 Task: Add an event with the title Product Development Brainstorming and Feature Ideation, date '2023/10/12', time 7:00 AM to 9:00 AMand add a description: The event coordinator is responsible for planning, organizing, and executing the networking event. They oversee all aspects of the event, including venue selection, logistics, scheduling, vendor management, and participant registration. The event coordinator ensures a seamless and successful networking event that meets the objectives and expectations of the attendees., put the event into Red category . Add location for the event as: 789 Rua Augusta, Lisbon, Portugal, logged in from the account softage.5@softage.netand send the event invitation to softage.10@softage.net and softage.3@softage.net. Set a reminder for the event 30 minutes before
Action: Mouse pressed left at (88, 132)
Screenshot: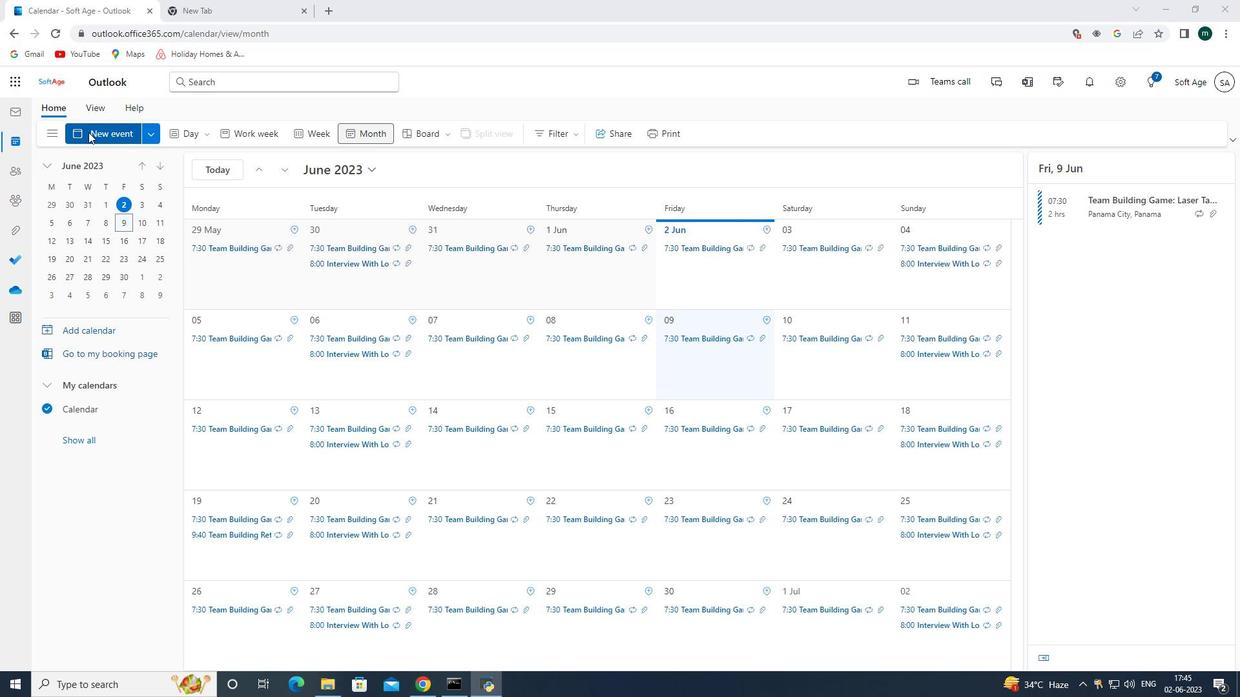 
Action: Mouse moved to (317, 218)
Screenshot: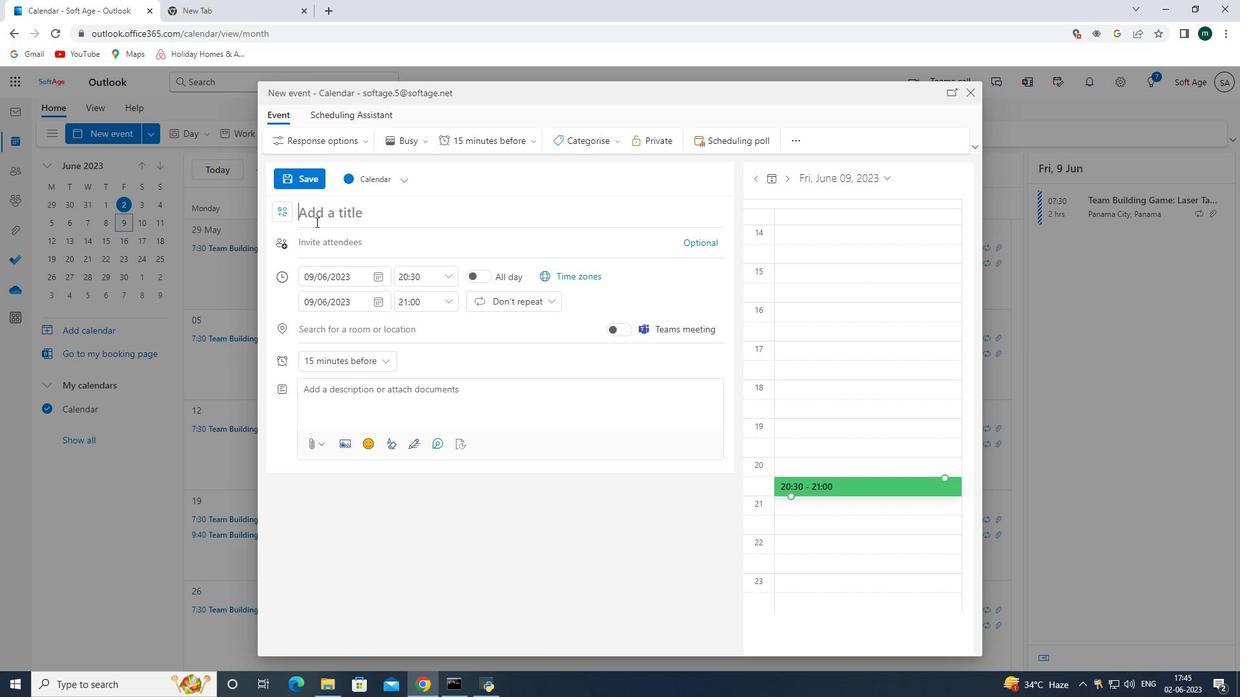 
Action: Key pressed <Key.shift>Product<Key.space><Key.shift>Development<Key.space><Key.shift><Key.shift><Key.shift><Key.shift><Key.shift><Key.shift><Key.shift>Brainstorming<Key.space>and<Key.space><Key.shift><Key.shift><Key.shift><Key.shift><Key.shift><Key.shift><Key.shift><Key.shift><Key.shift>F
Screenshot: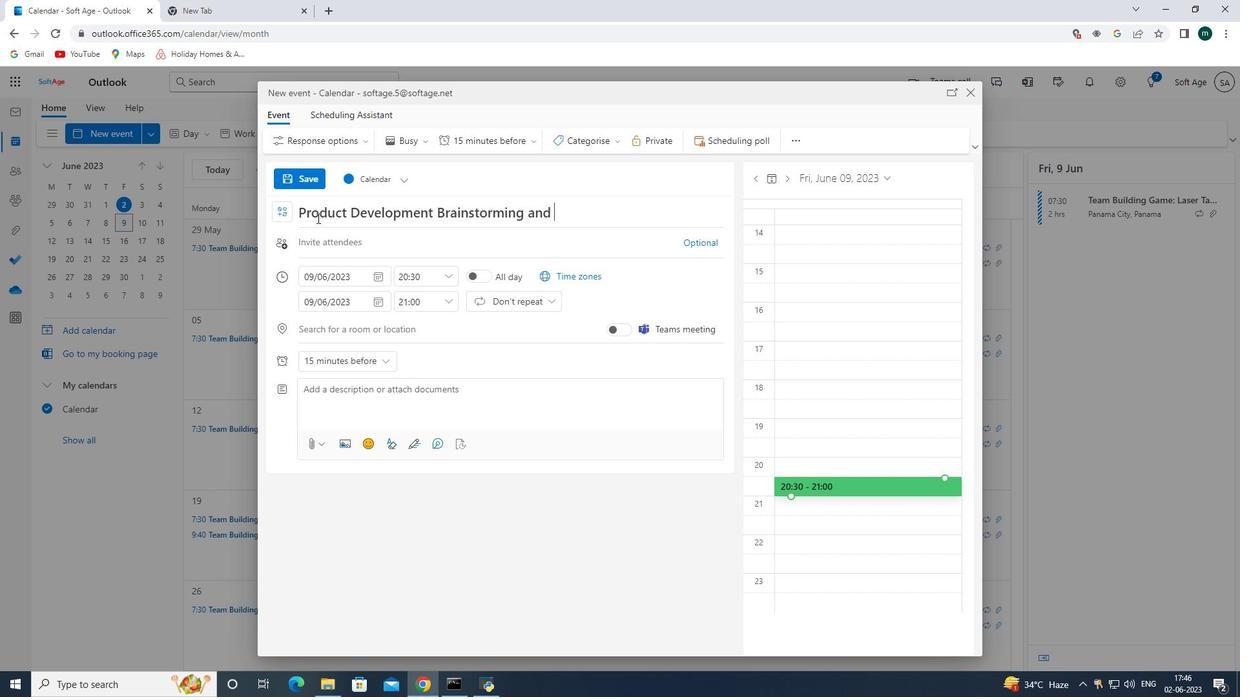 
Action: Mouse moved to (317, 217)
Screenshot: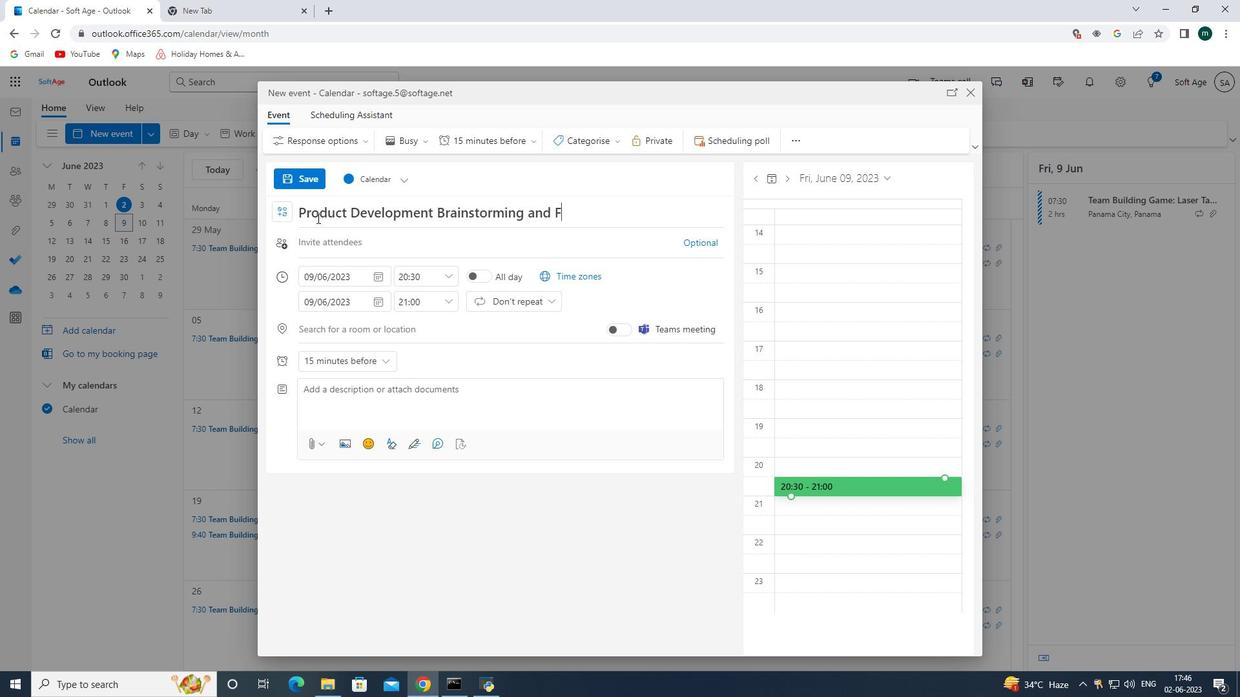 
Action: Key pressed eature<Key.space><Key.shift>Ideation
Screenshot: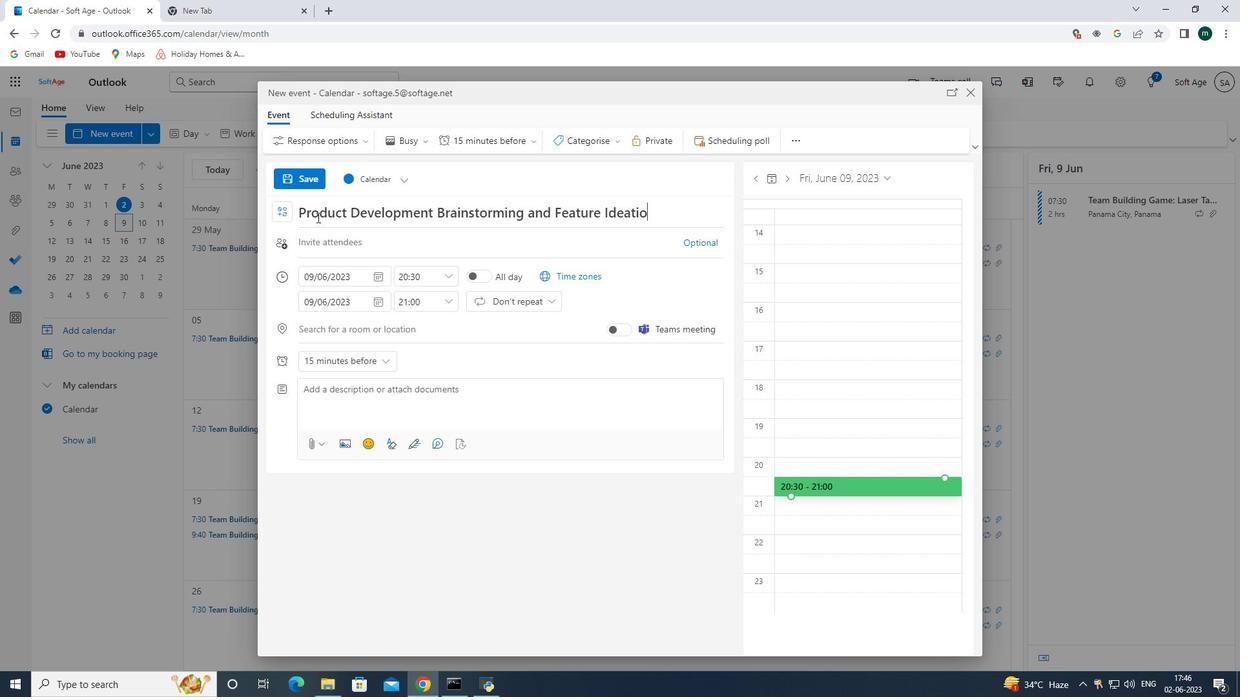 
Action: Mouse moved to (372, 281)
Screenshot: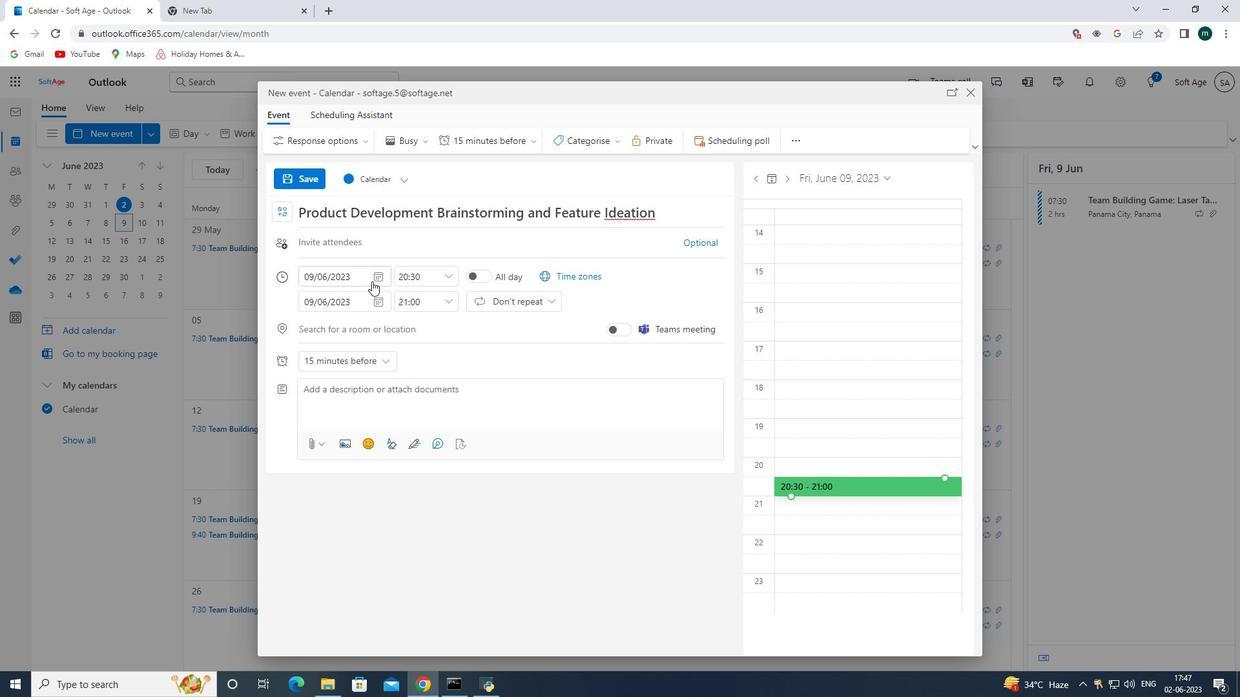 
Action: Mouse pressed left at (372, 281)
Screenshot: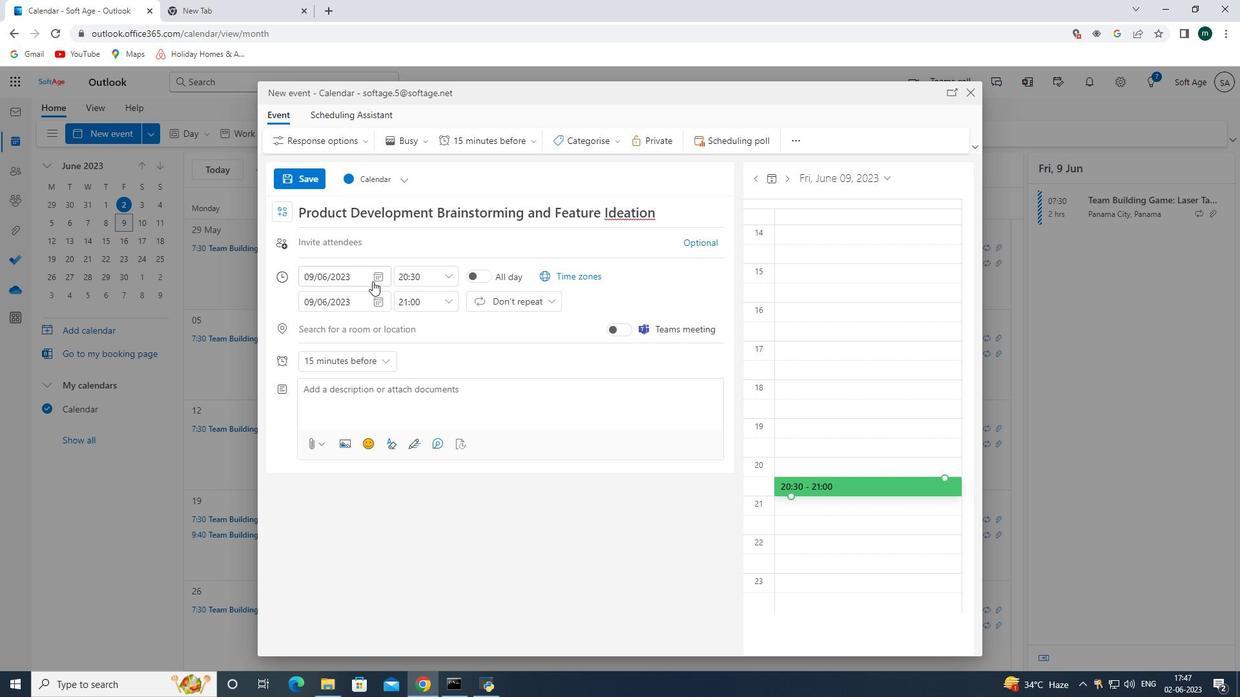 
Action: Mouse moved to (427, 307)
Screenshot: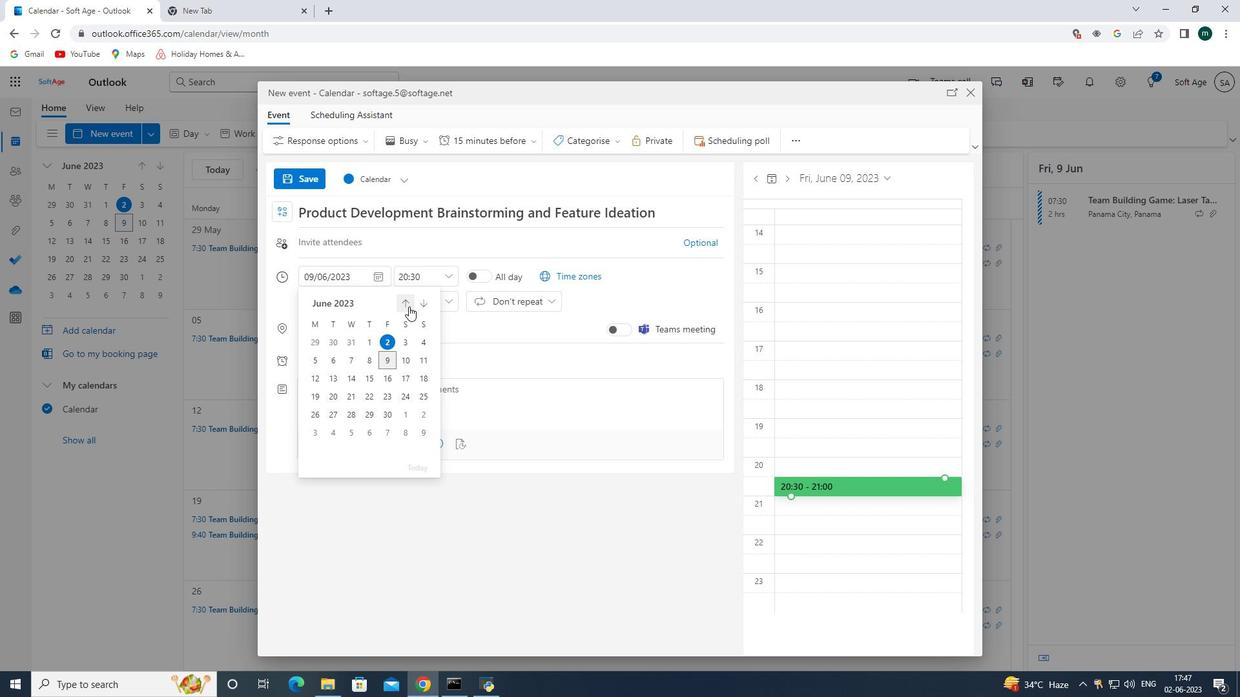 
Action: Mouse pressed left at (427, 307)
Screenshot: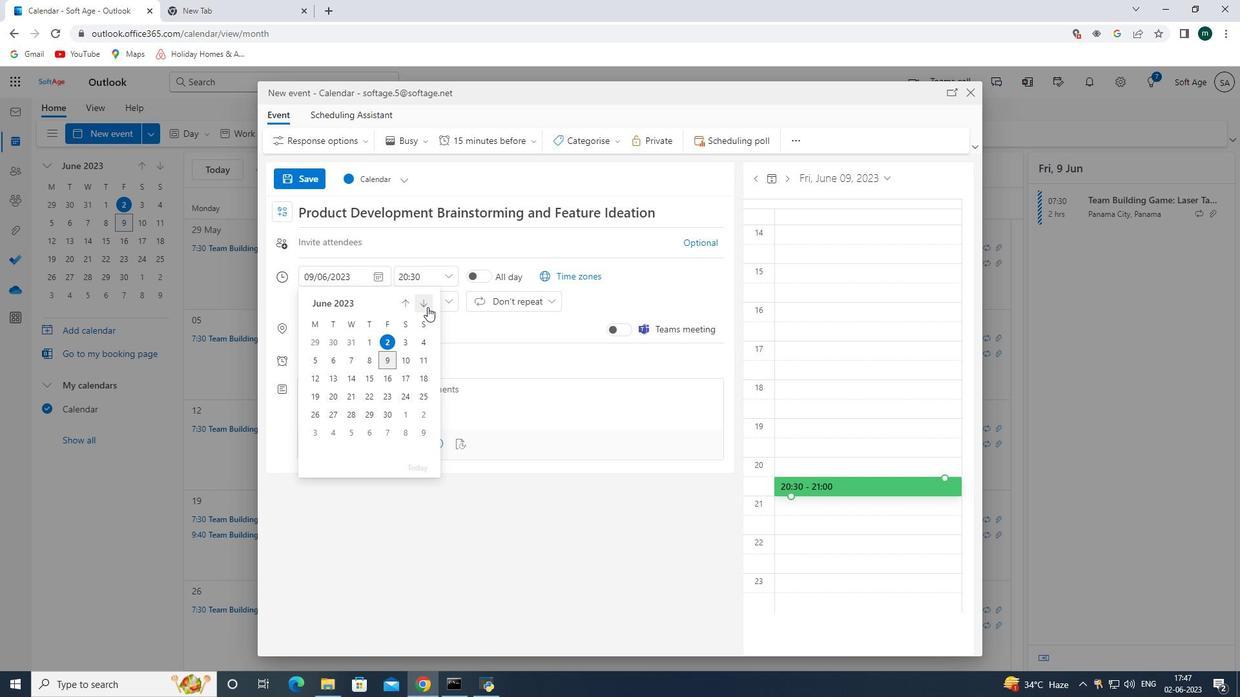 
Action: Mouse pressed left at (427, 307)
Screenshot: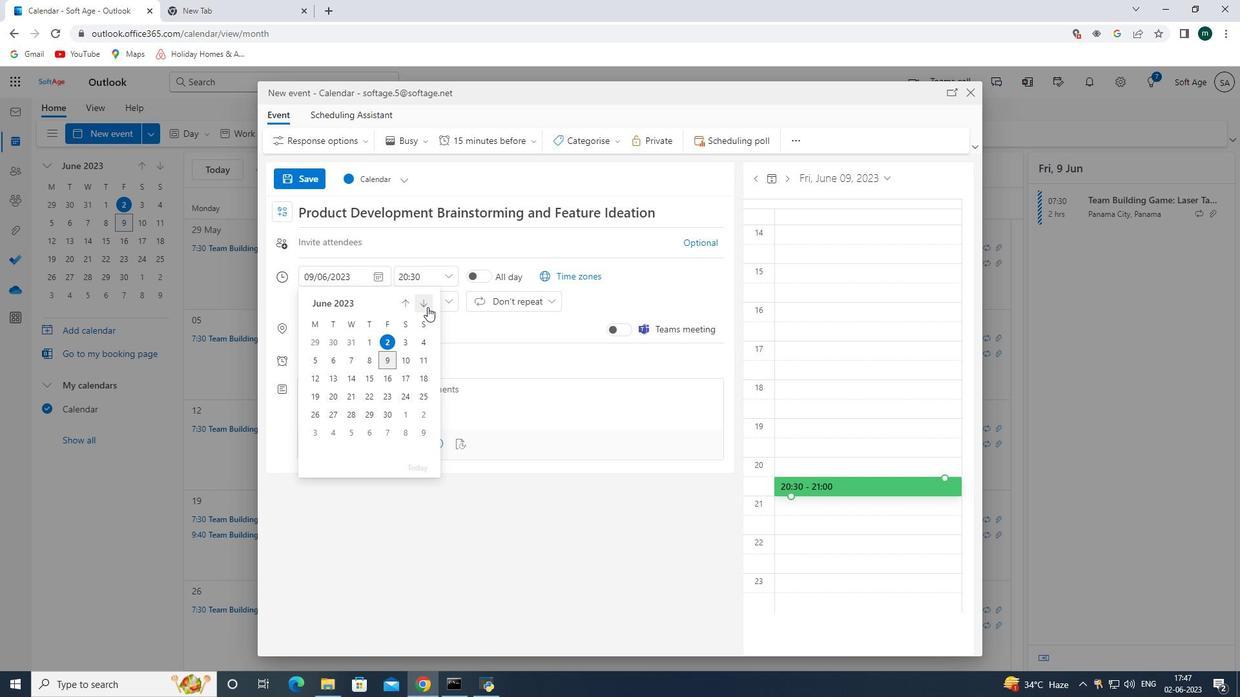 
Action: Mouse pressed left at (427, 307)
Screenshot: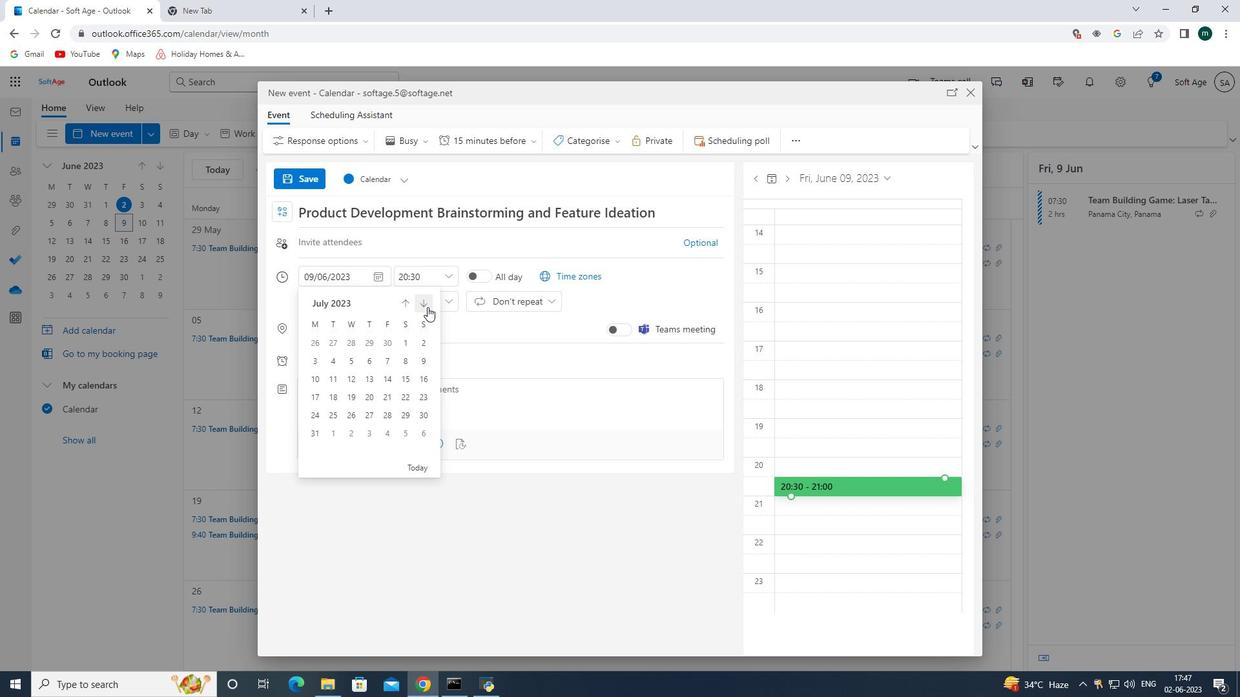 
Action: Mouse pressed left at (427, 307)
Screenshot: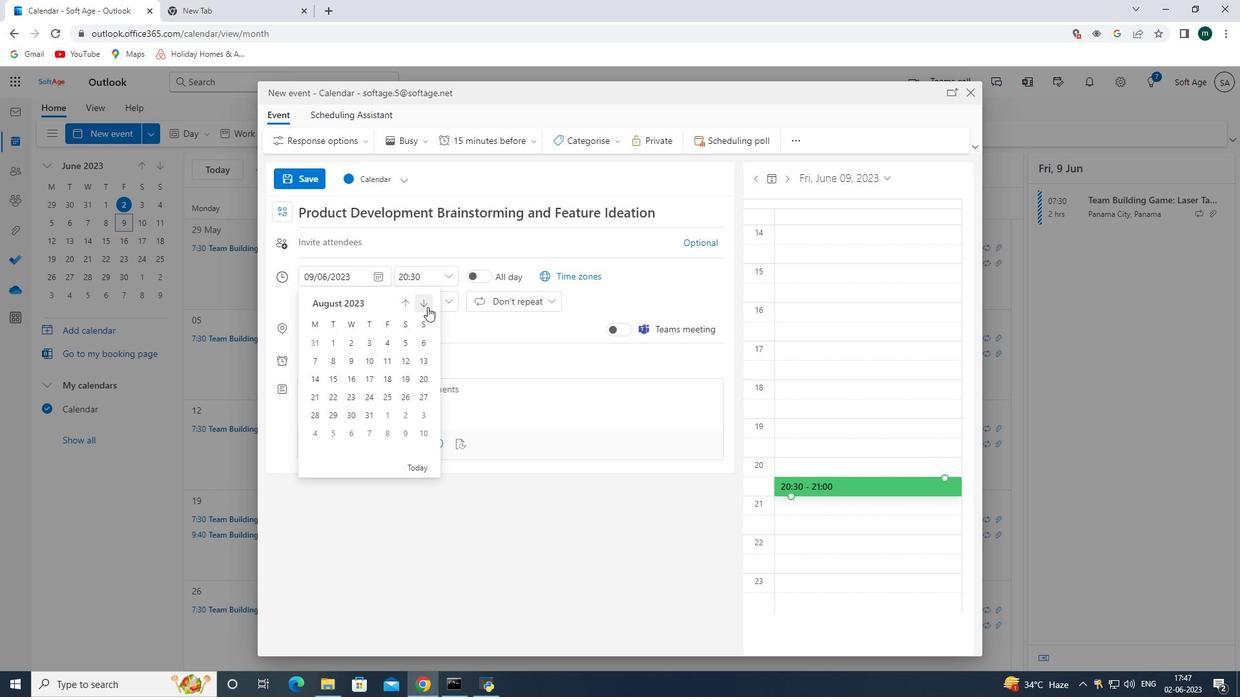 
Action: Mouse pressed left at (427, 307)
Screenshot: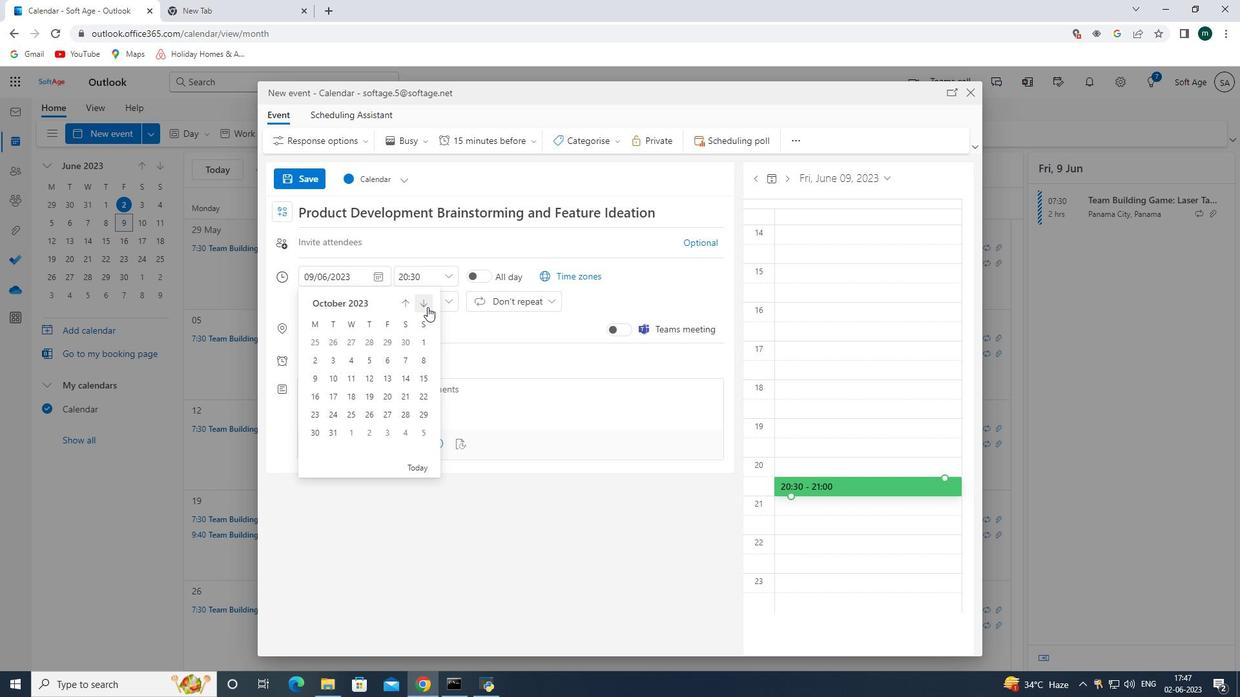 
Action: Mouse pressed left at (427, 307)
Screenshot: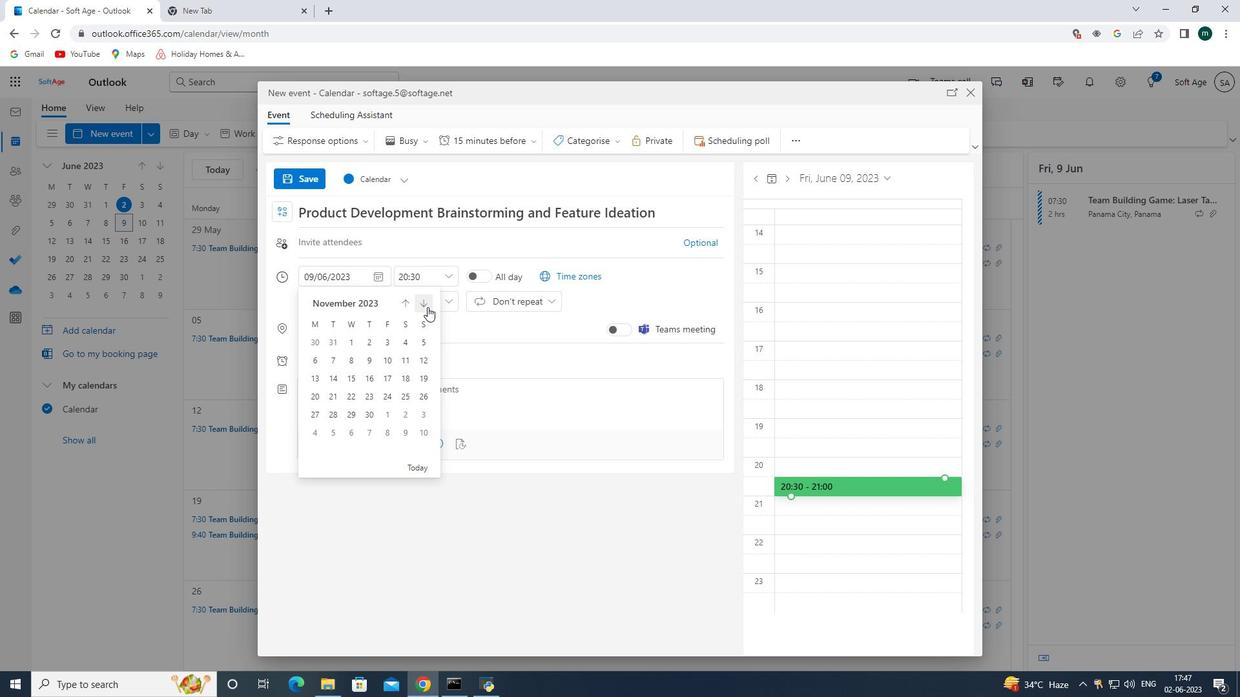 
Action: Mouse moved to (401, 300)
Screenshot: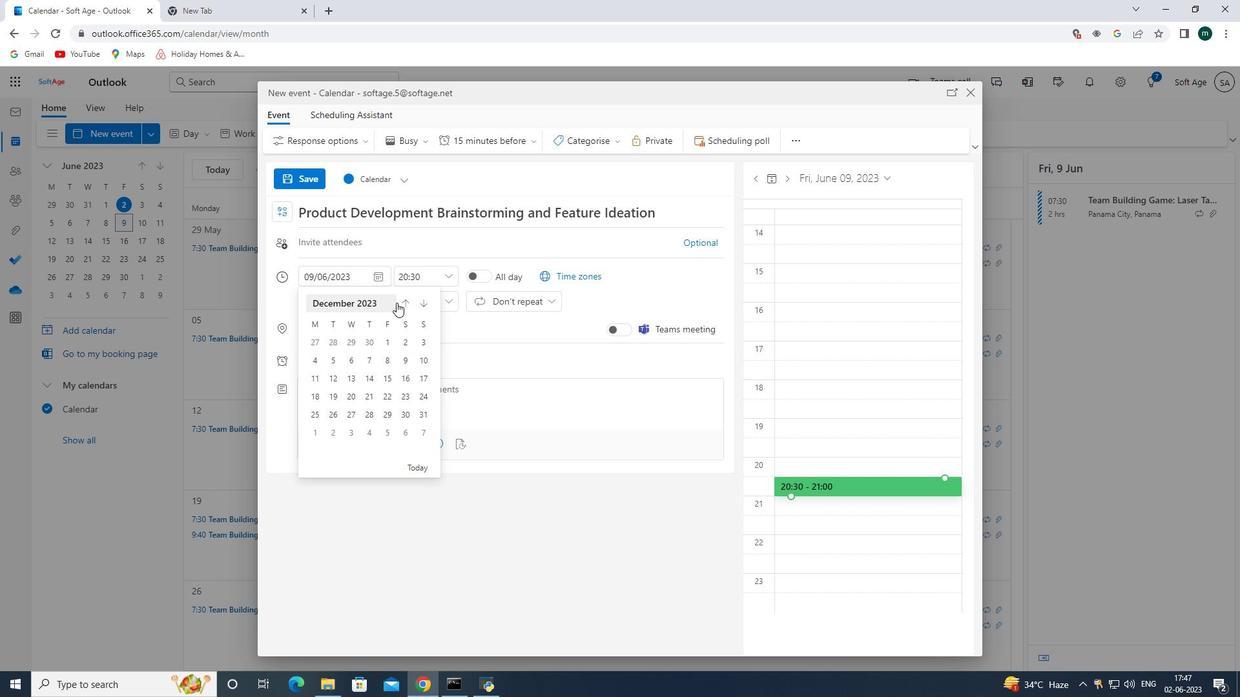 
Action: Mouse pressed left at (401, 300)
Screenshot: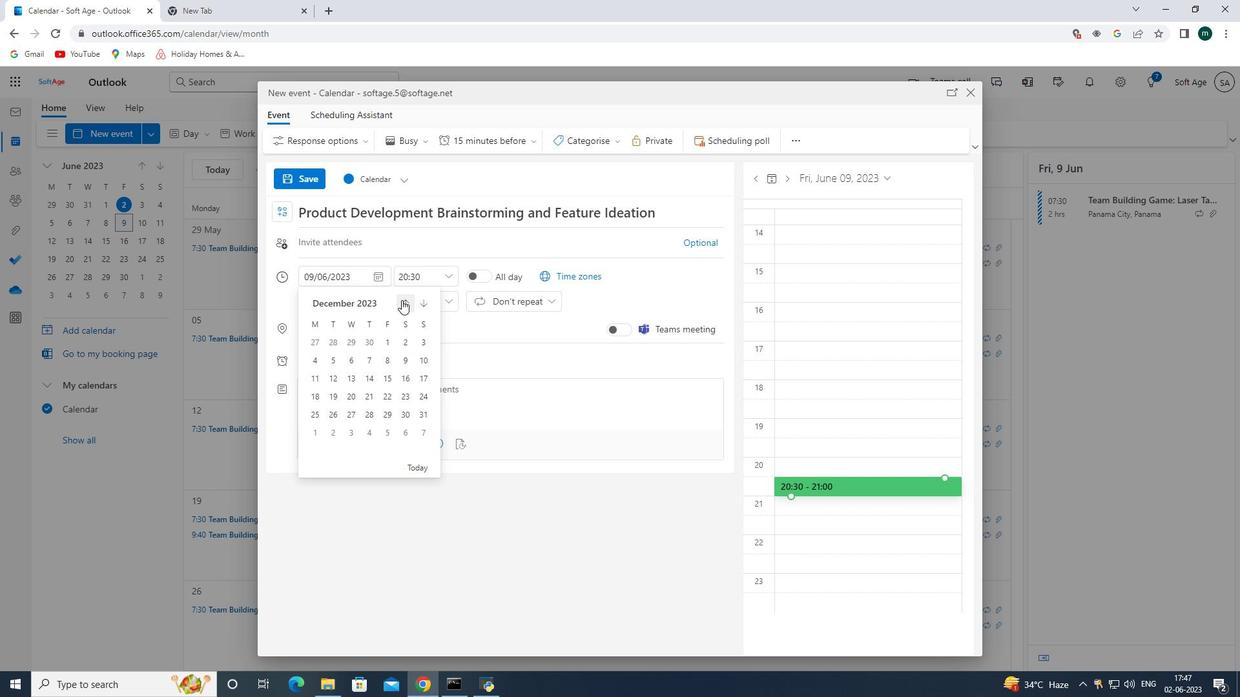 
Action: Mouse pressed left at (401, 300)
Screenshot: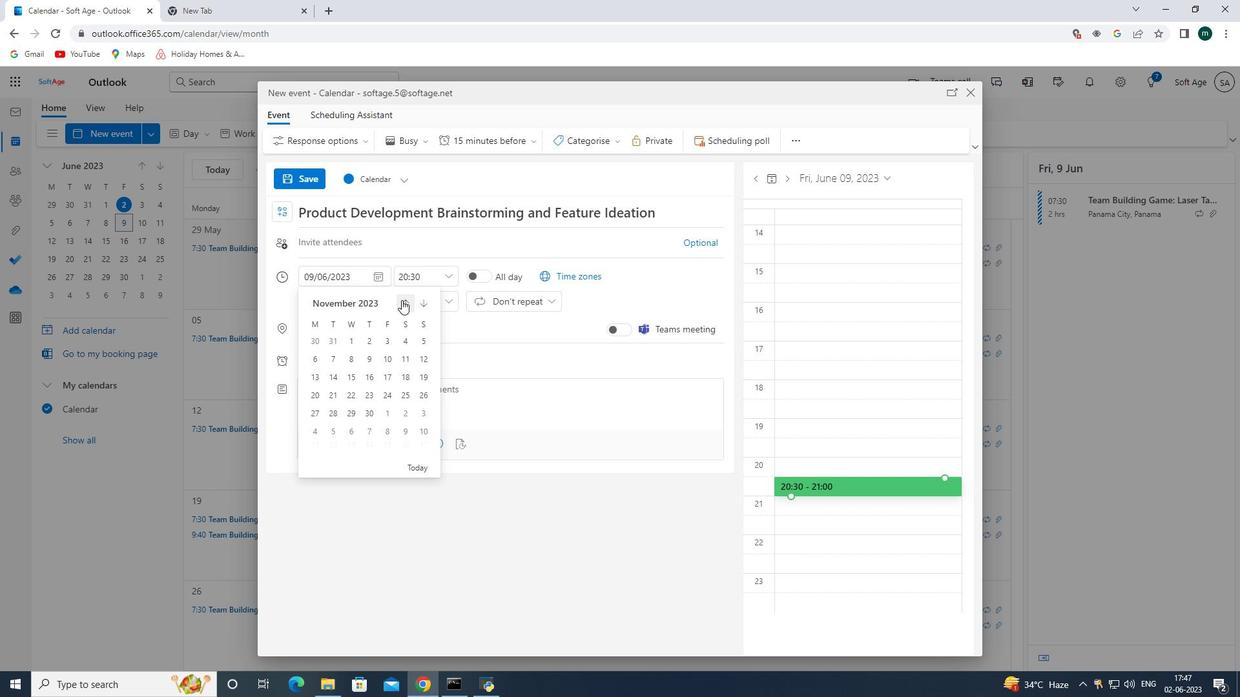 
Action: Mouse moved to (372, 378)
Screenshot: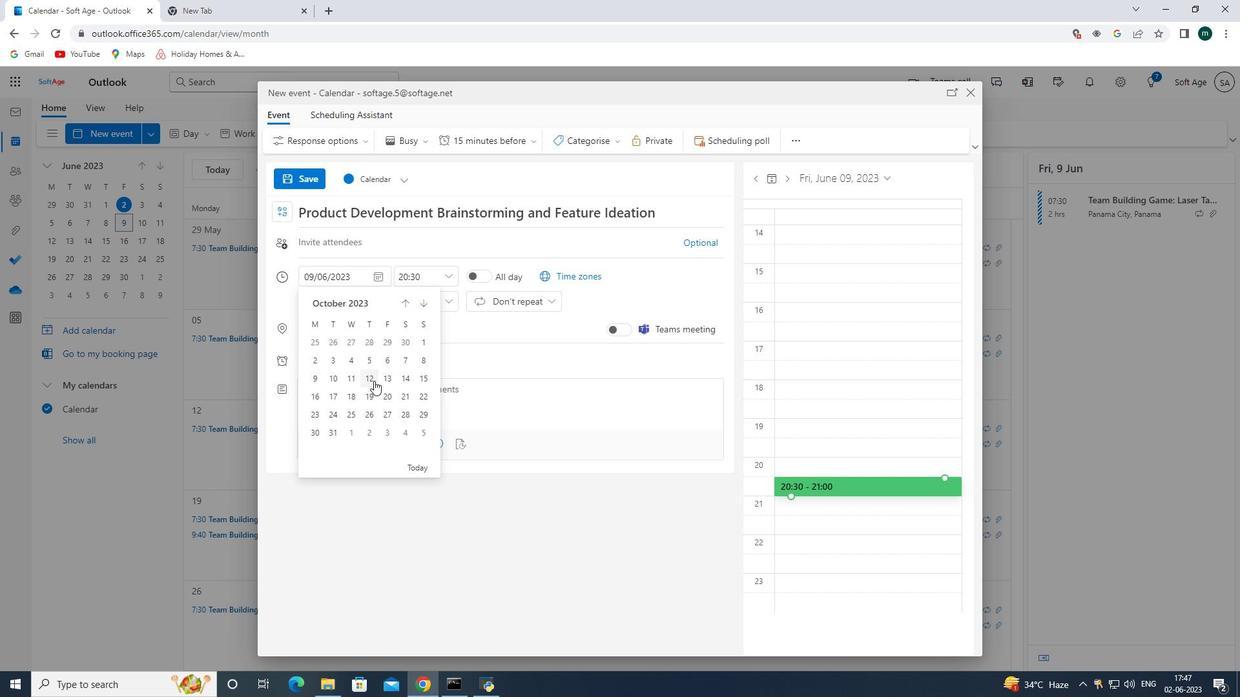 
Action: Mouse pressed left at (372, 378)
Screenshot: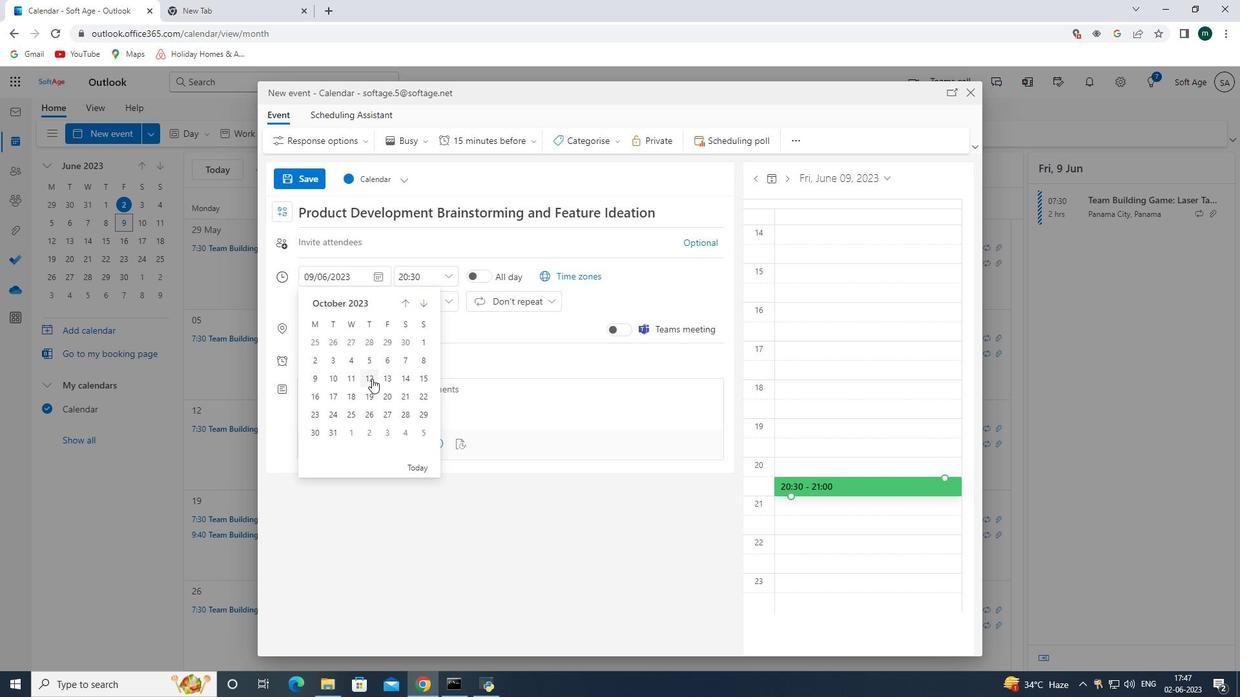 
Action: Mouse moved to (446, 279)
Screenshot: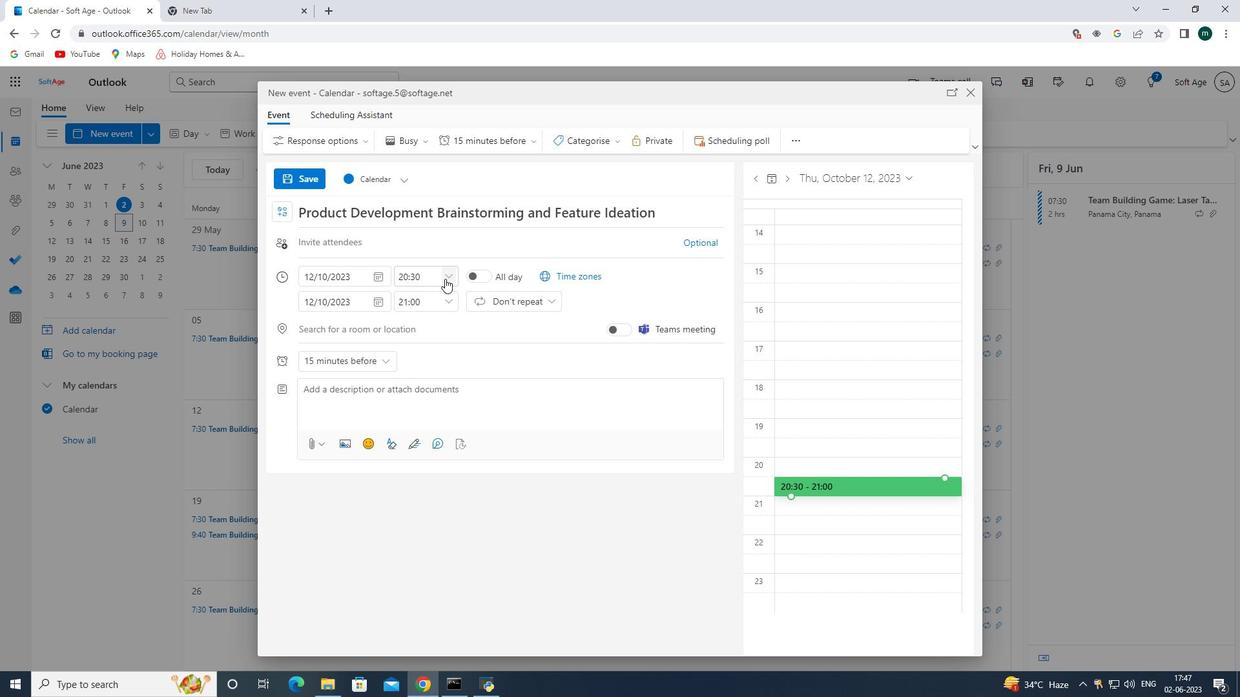 
Action: Mouse pressed left at (446, 279)
Screenshot: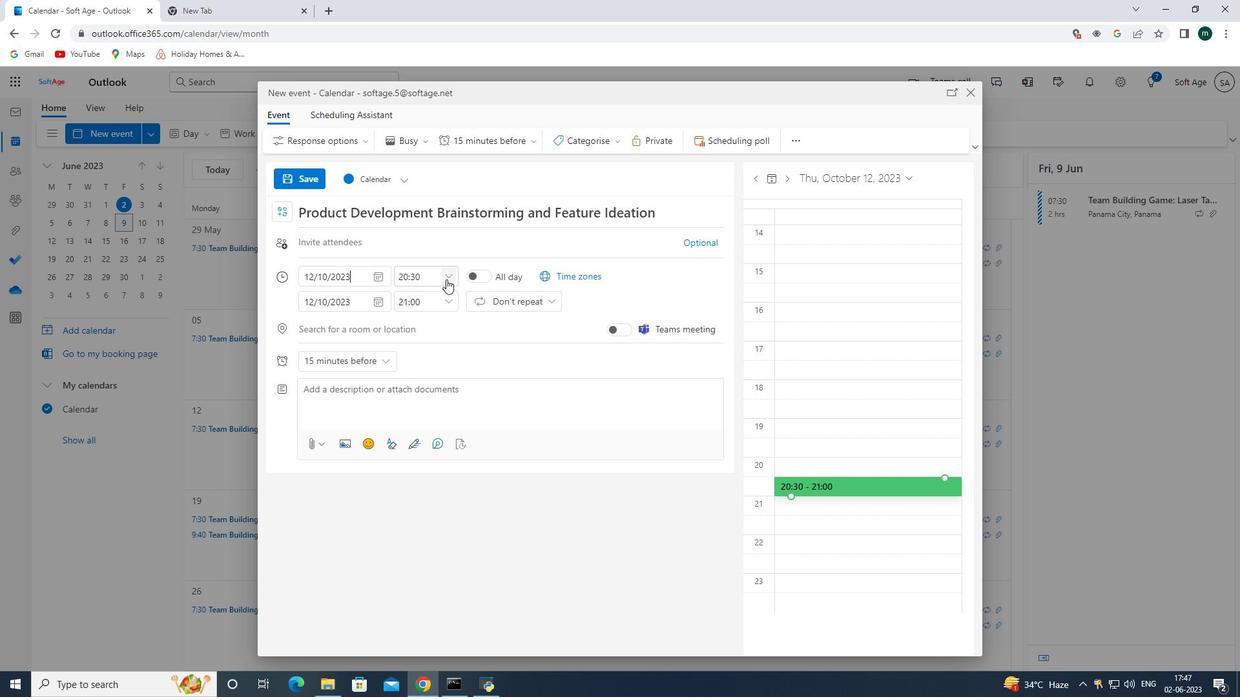 
Action: Mouse moved to (464, 293)
Screenshot: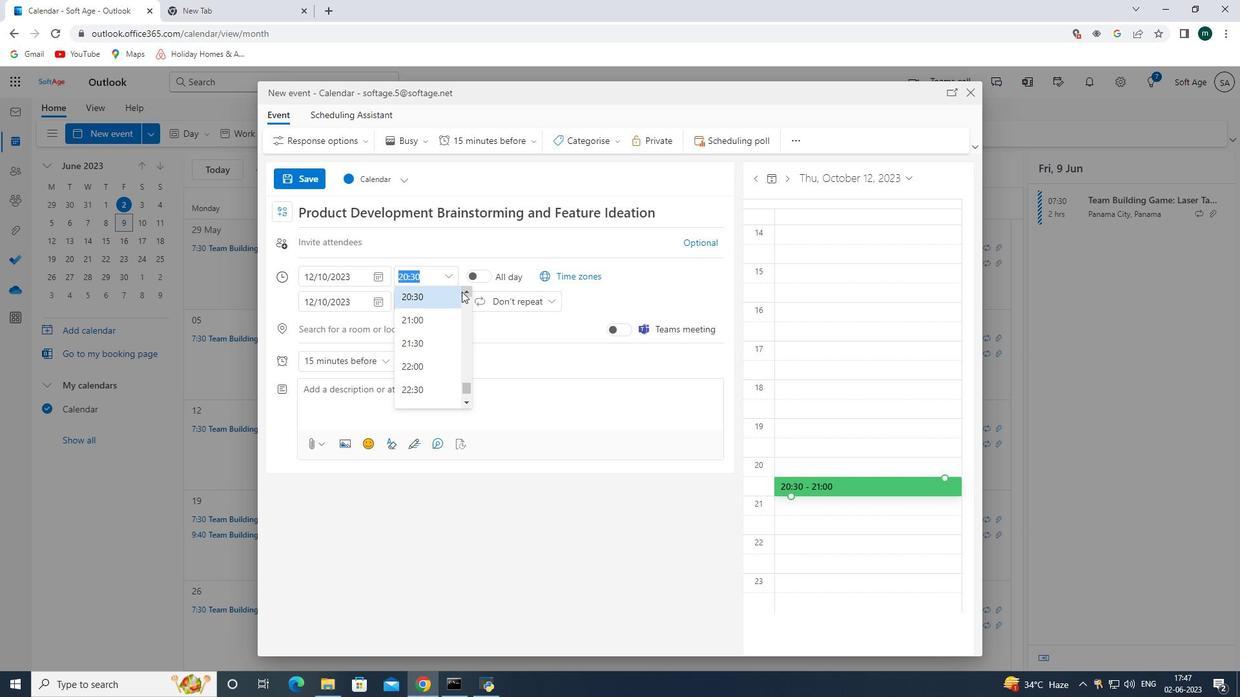
Action: Mouse pressed left at (464, 293)
Screenshot: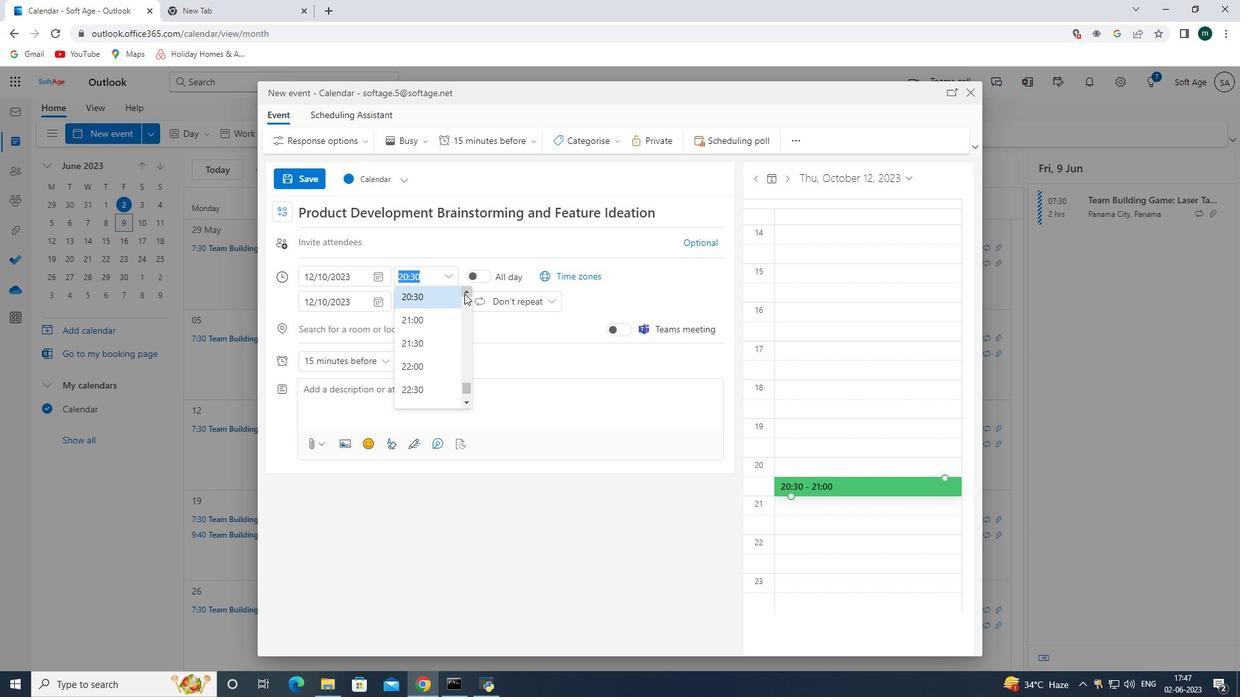 
Action: Mouse moved to (465, 399)
Screenshot: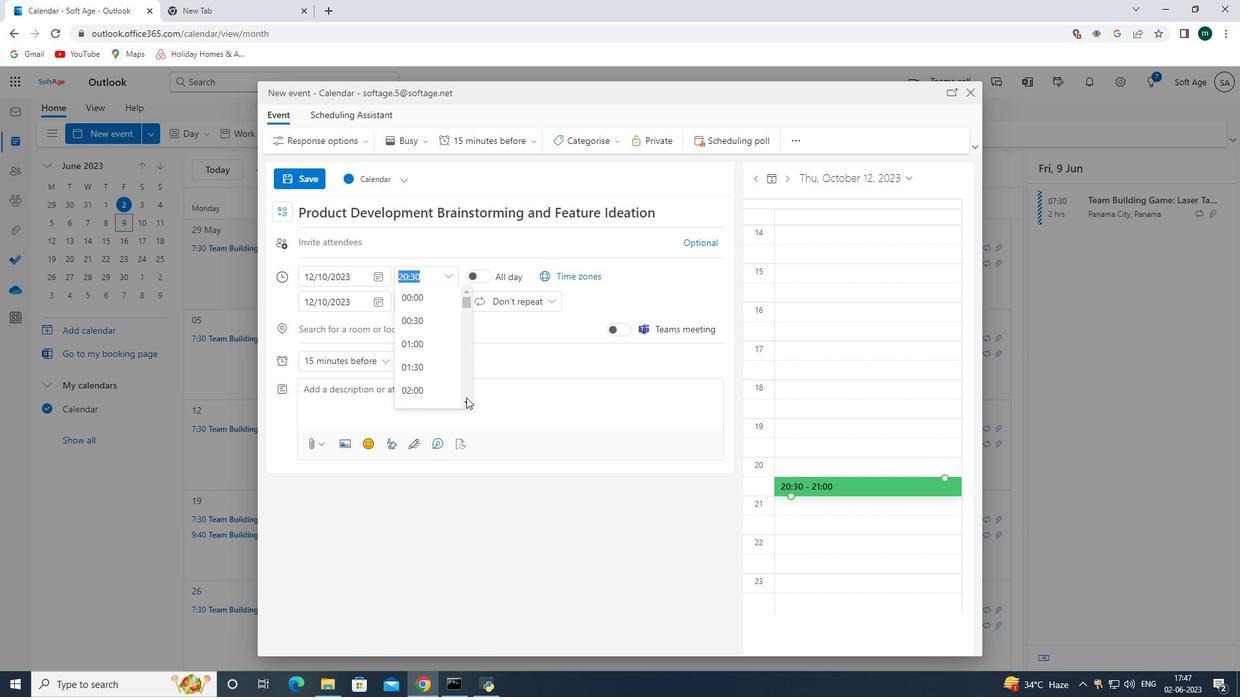 
Action: Mouse pressed left at (465, 399)
Screenshot: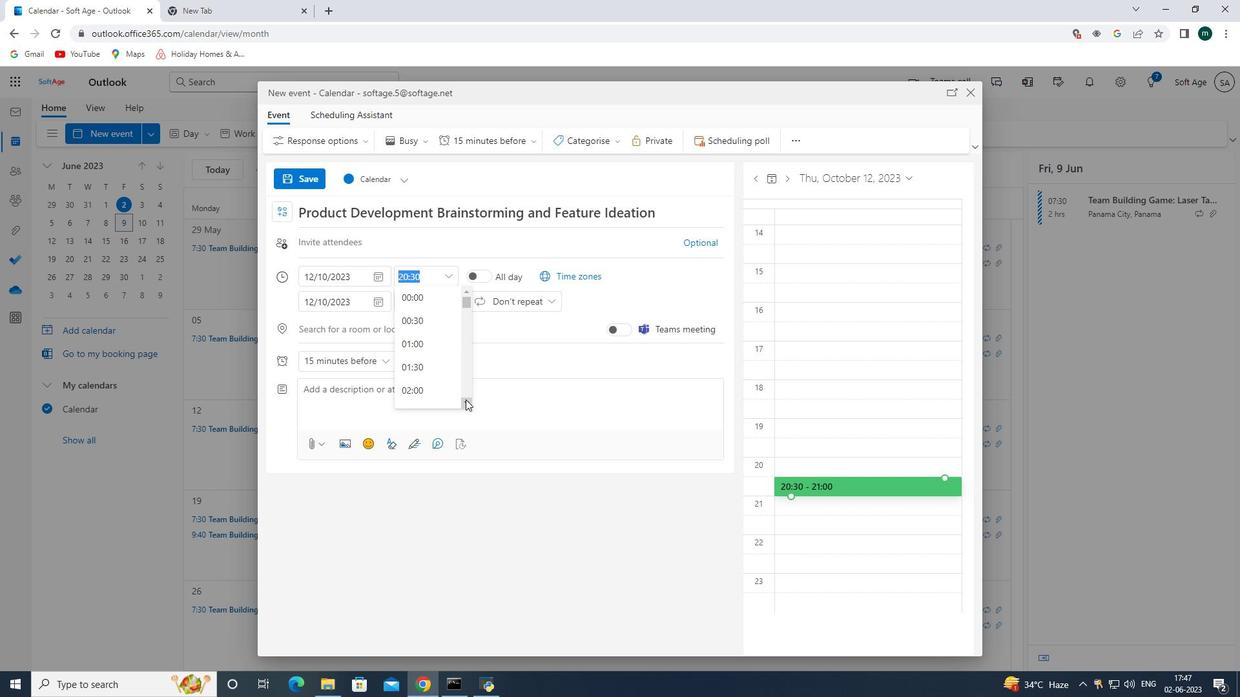 
Action: Mouse pressed left at (465, 399)
Screenshot: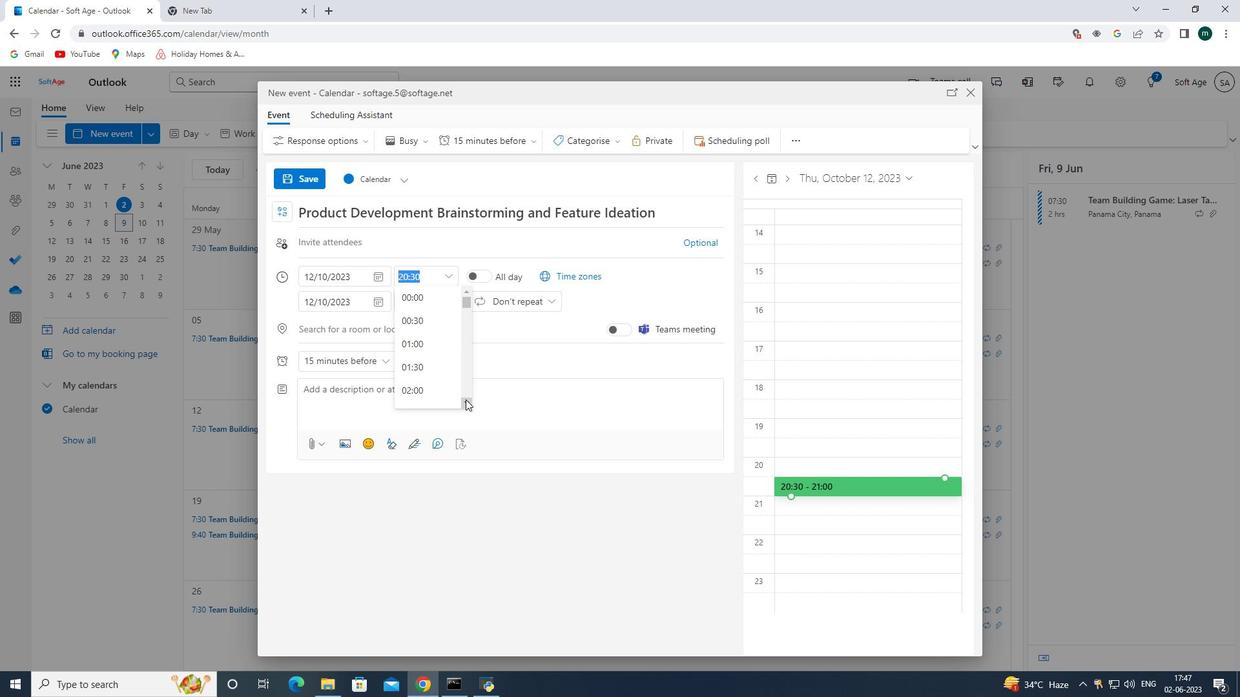 
Action: Mouse pressed left at (465, 399)
Screenshot: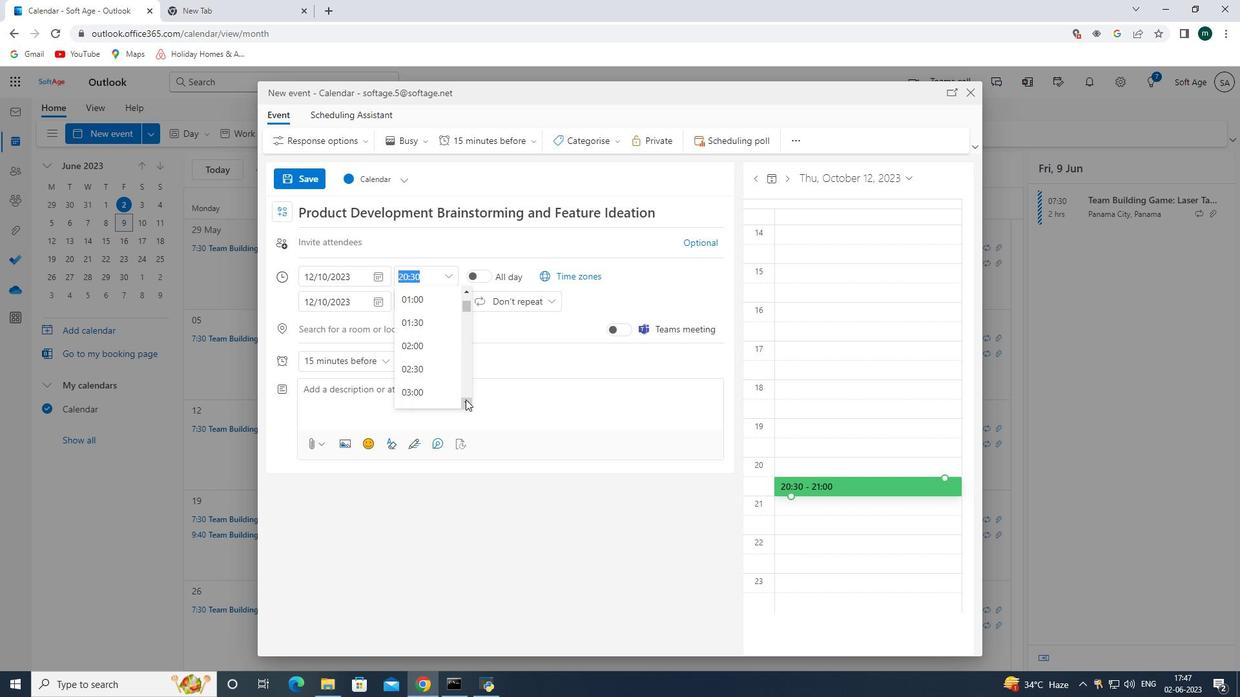 
Action: Mouse pressed left at (465, 399)
Screenshot: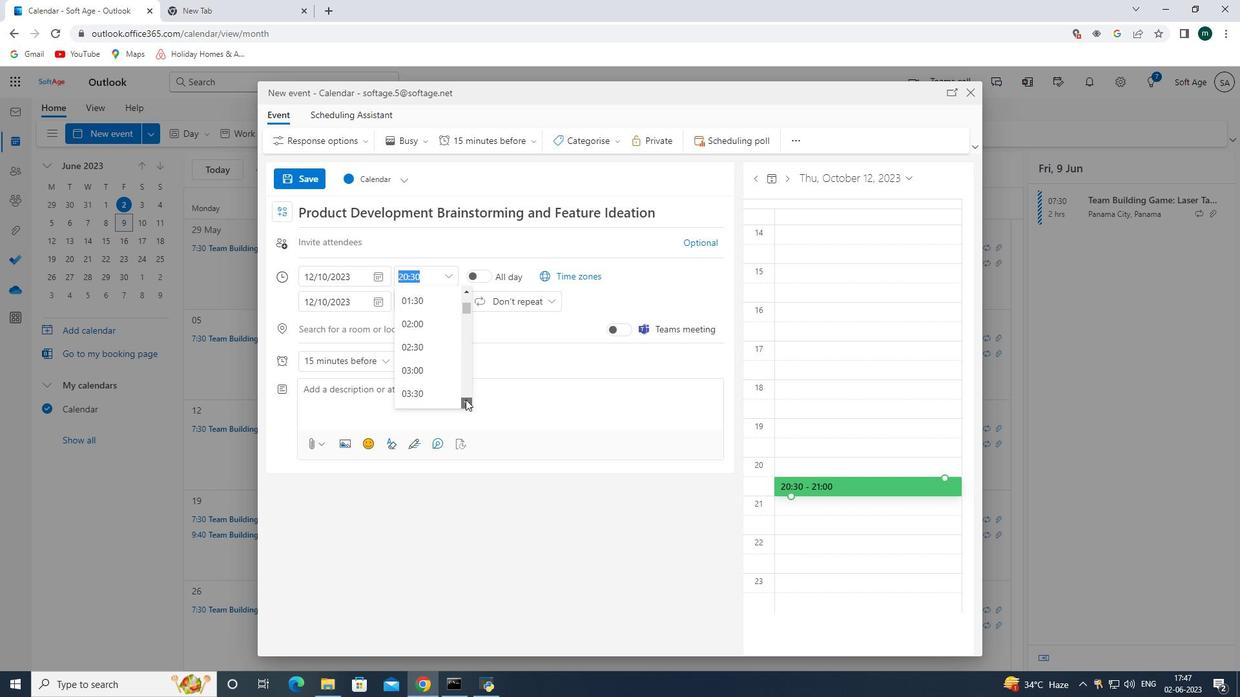 
Action: Mouse pressed left at (465, 399)
Screenshot: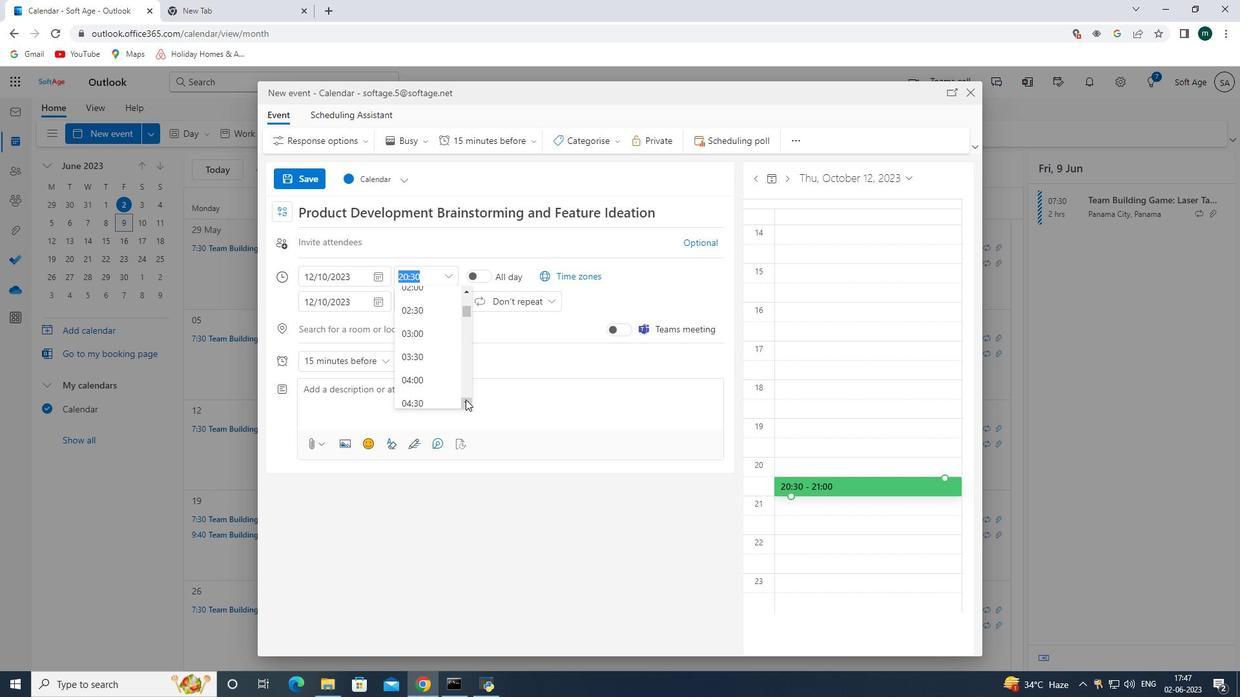 
Action: Mouse pressed left at (465, 399)
Screenshot: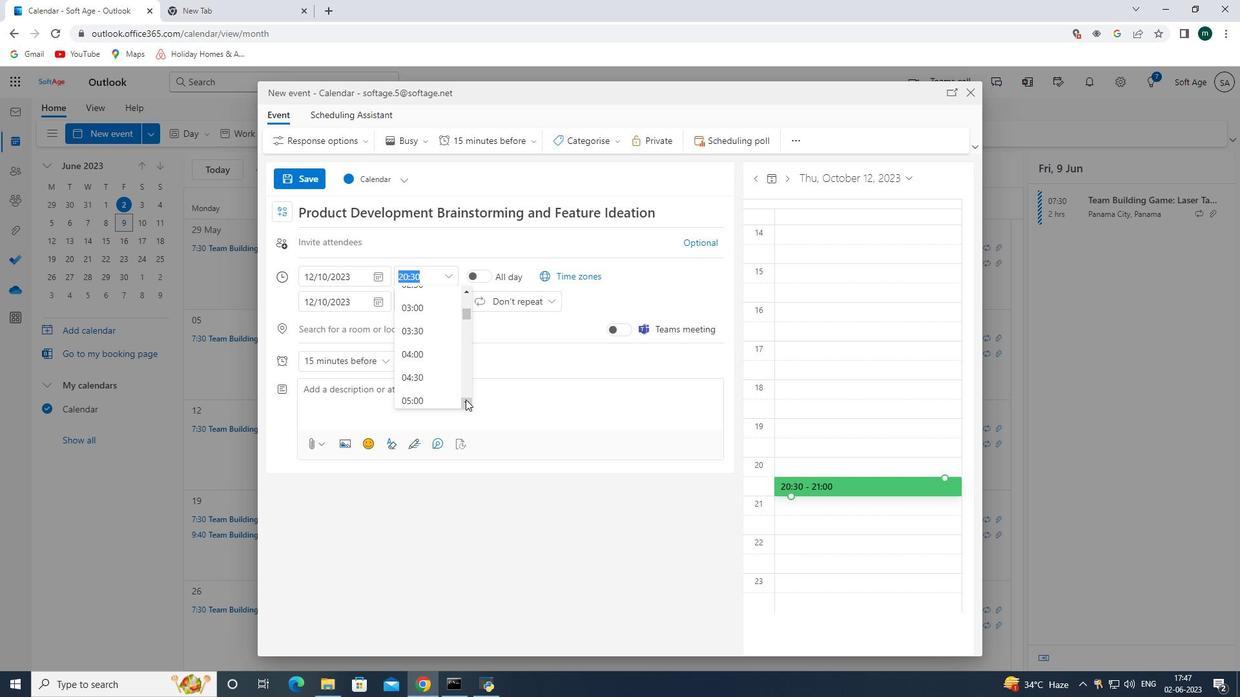 
Action: Mouse pressed left at (465, 399)
Screenshot: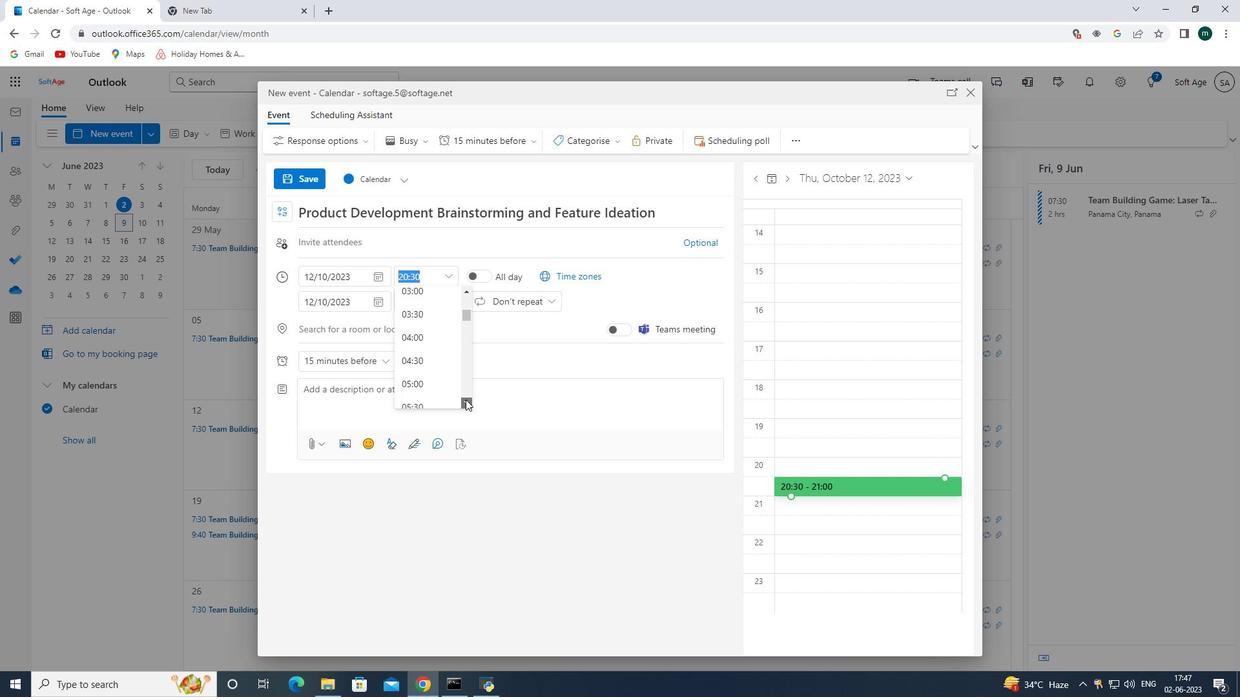 
Action: Mouse pressed left at (465, 399)
Screenshot: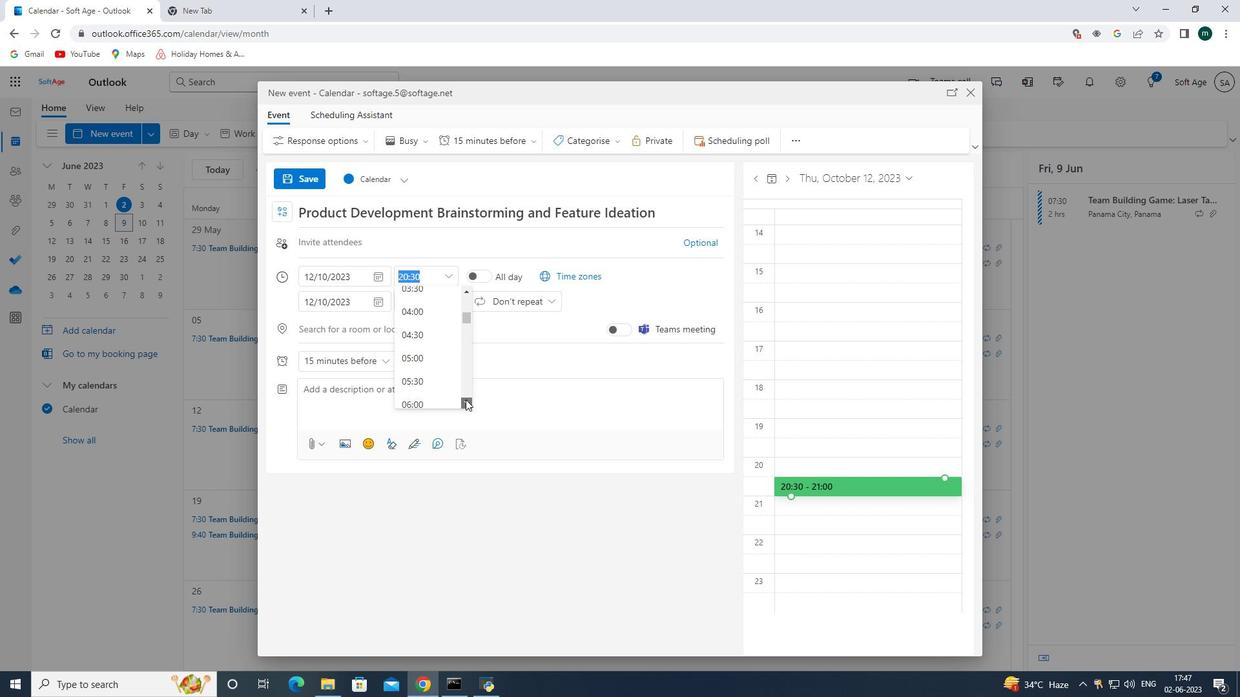 
Action: Mouse pressed left at (465, 399)
Screenshot: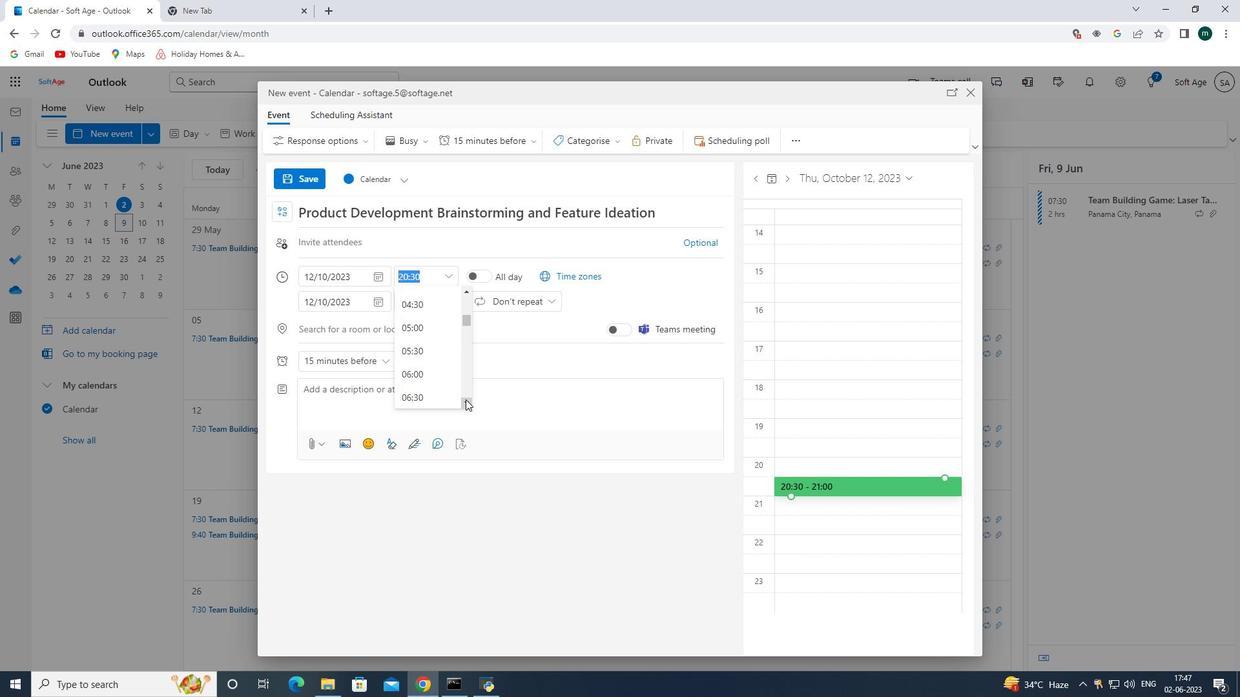 
Action: Mouse pressed left at (465, 399)
Screenshot: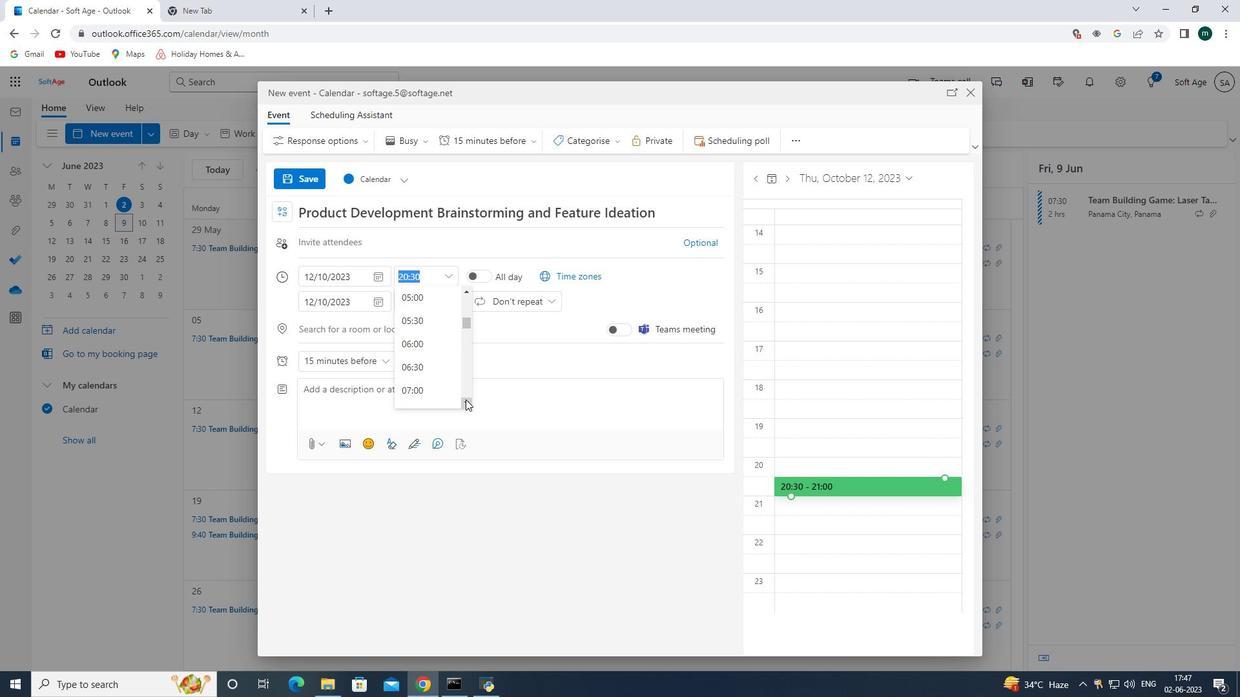 
Action: Mouse moved to (413, 358)
Screenshot: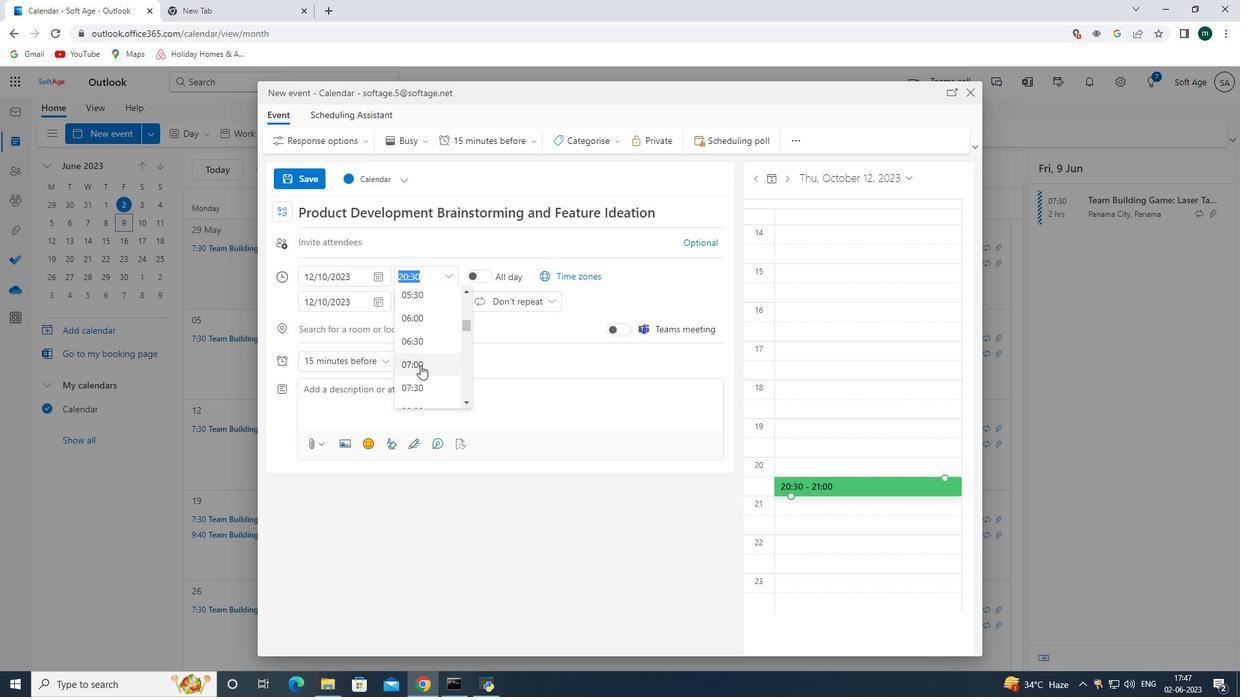 
Action: Mouse pressed left at (413, 358)
Screenshot: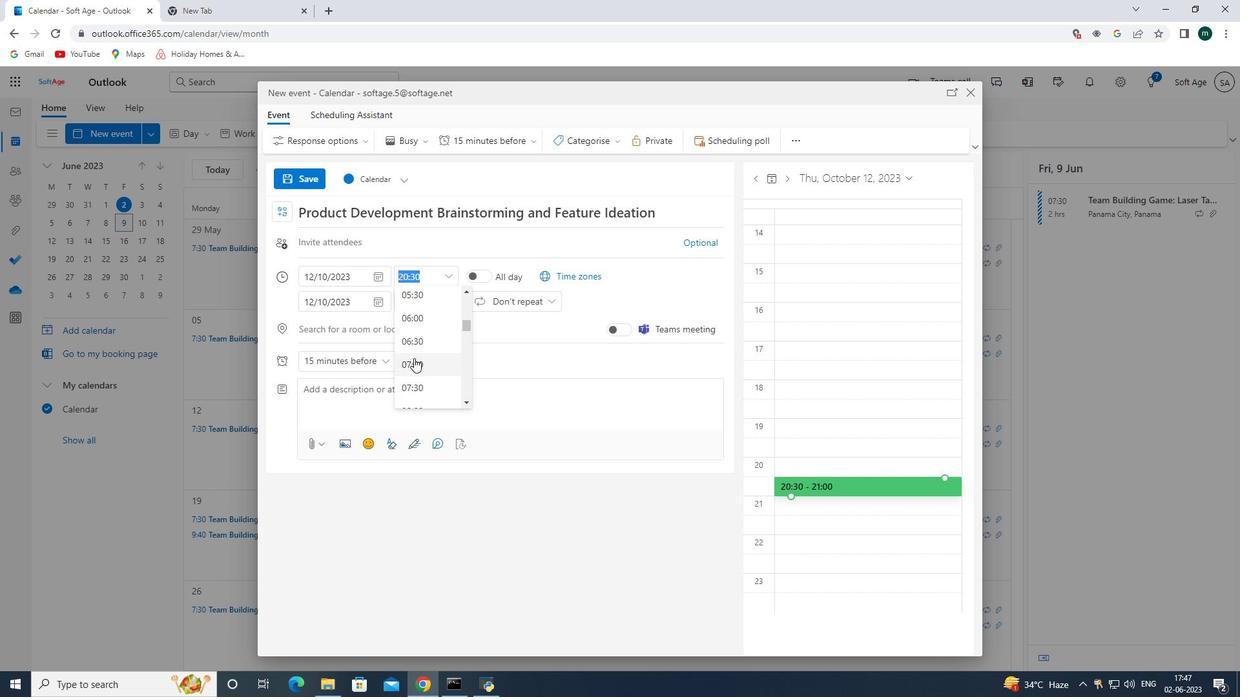 
Action: Mouse moved to (448, 299)
Screenshot: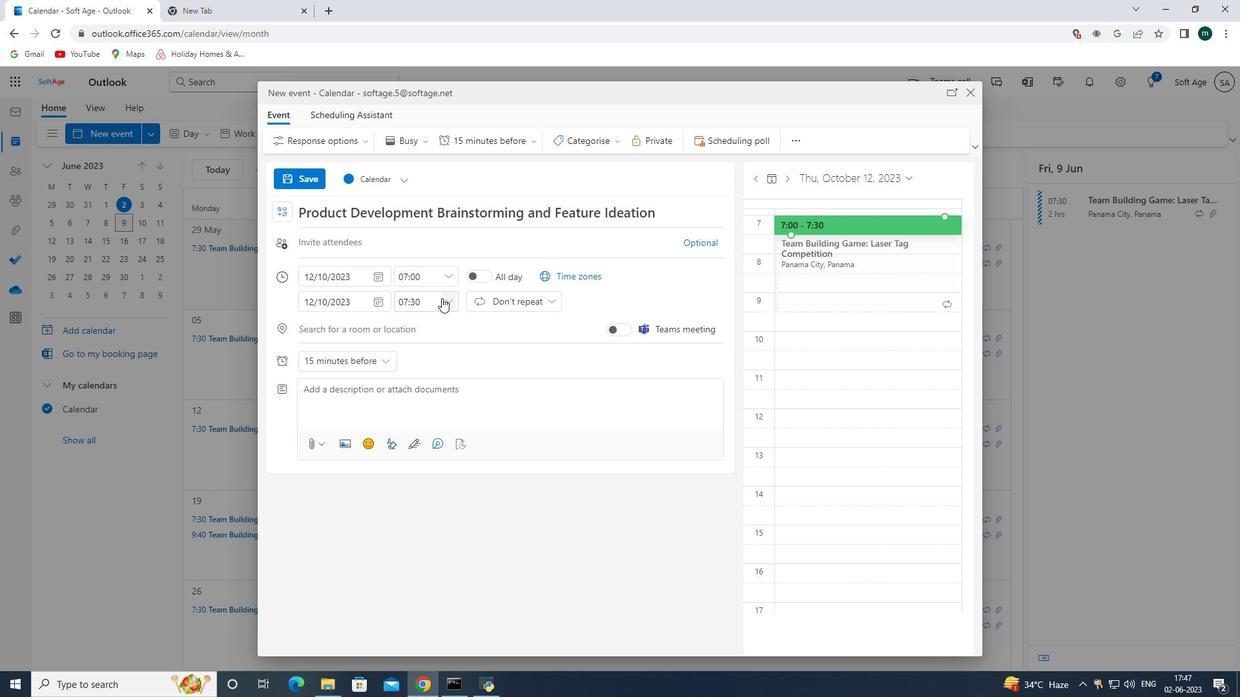 
Action: Mouse pressed left at (448, 299)
Screenshot: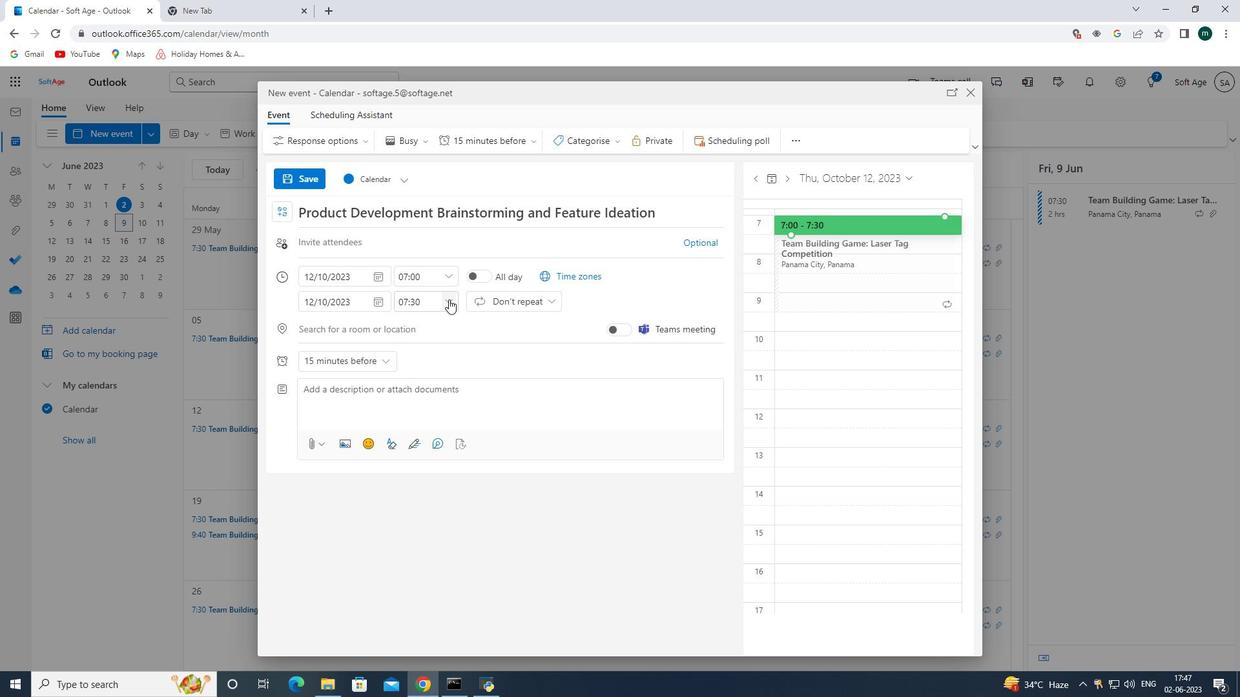 
Action: Mouse moved to (417, 385)
Screenshot: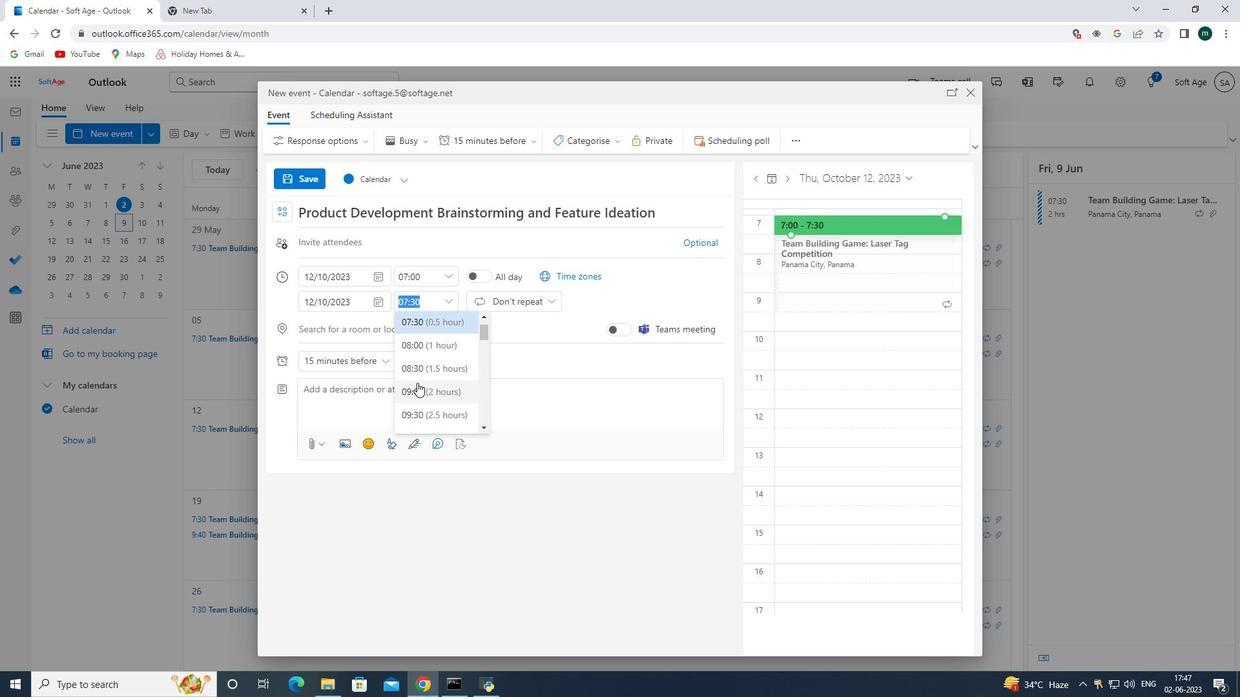 
Action: Mouse pressed left at (417, 385)
Screenshot: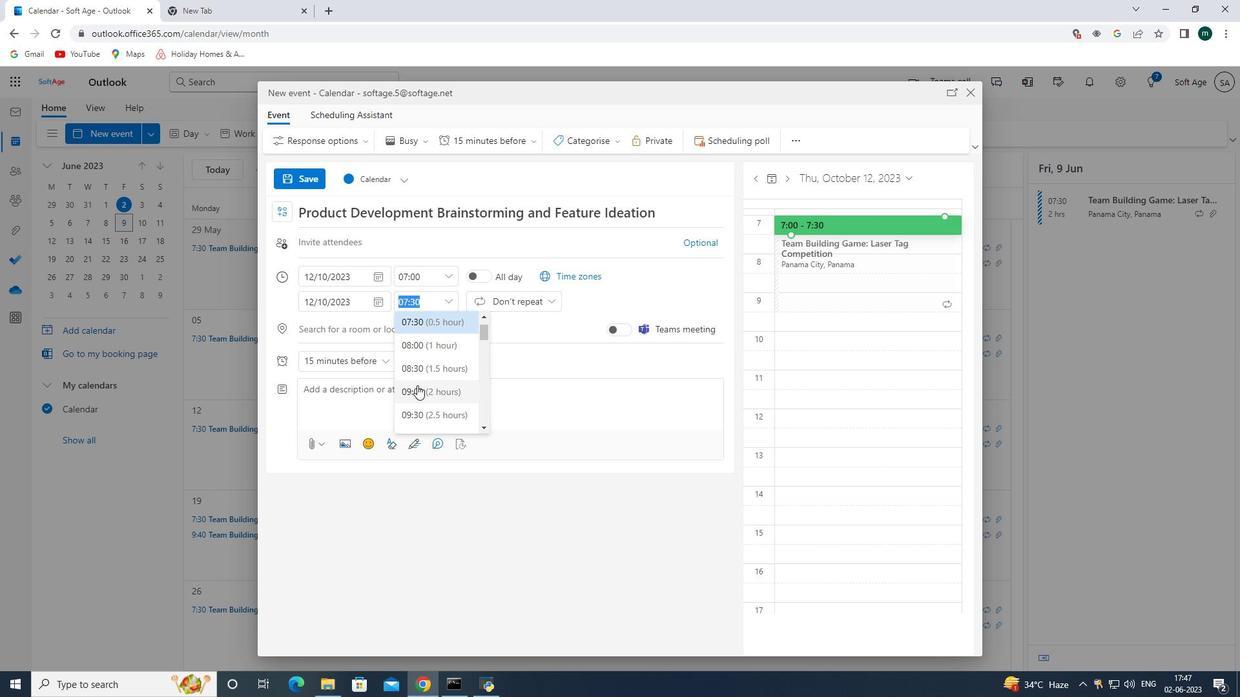 
Action: Mouse moved to (394, 392)
Screenshot: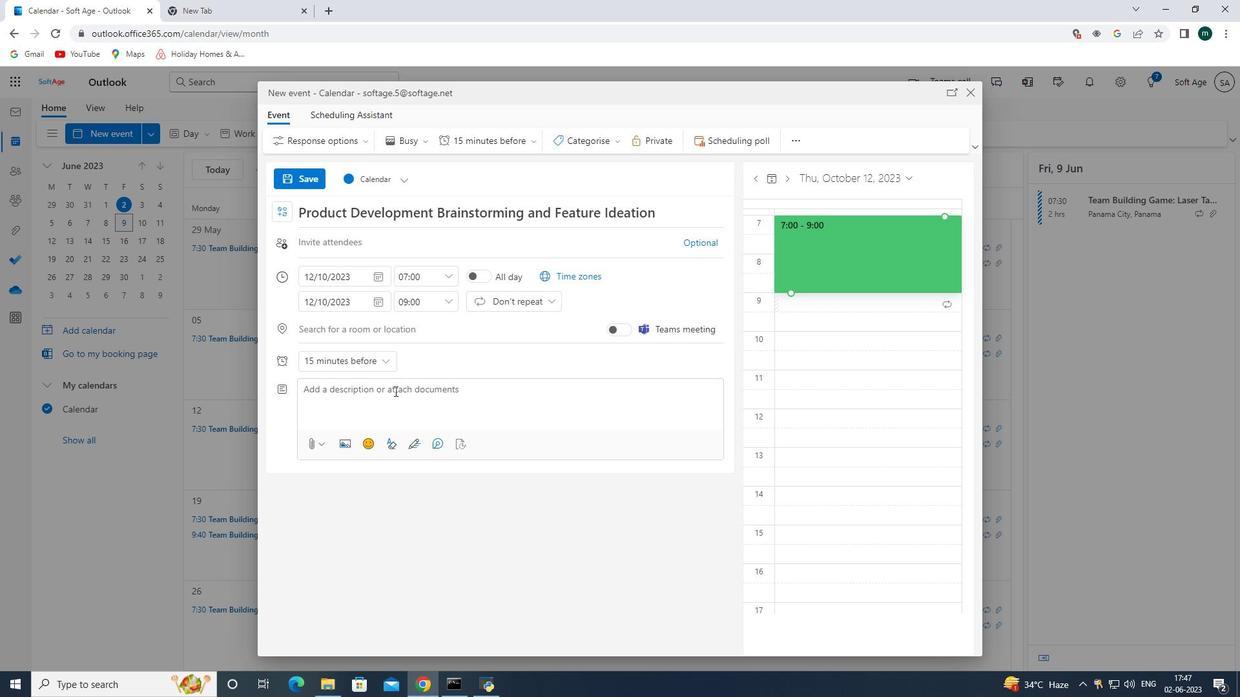 
Action: Mouse pressed left at (394, 392)
Screenshot: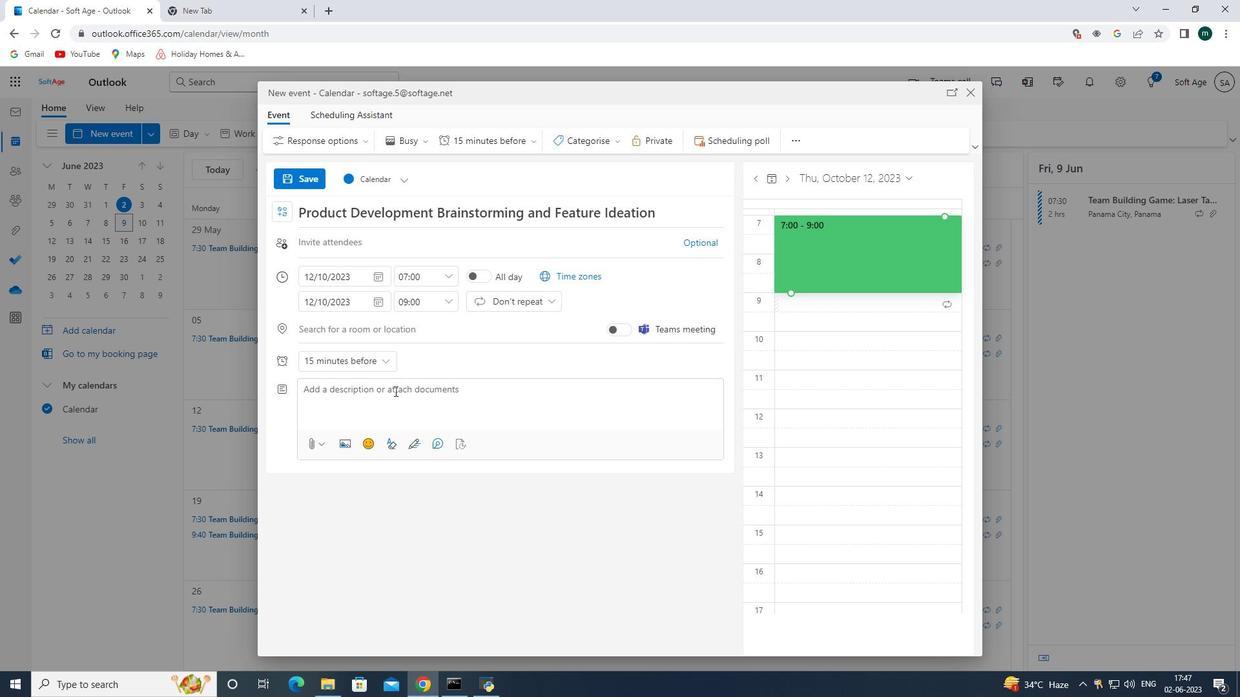 
Action: Key pressed <Key.shift><Key.shift><Key.shift><Key.shift>The<Key.space>event<Key.space>coordinator<Key.space>is<Key.space>responsible<Key.space>for<Key.space>planning,<Key.space>p<Key.backspace>organizing,<Key.space>and<Key.space>executing<Key.space>the<Key.space>networking<Key.space>event.<Key.space>th<Key.backspace><Key.backspace><Key.shift><Key.shift><Key.shift><Key.shift>They<Key.space>oversee<Key.space>all<Key.space>aspects<Key.space>of<Key.space>the<Key.space>event,<Key.space>including<Key.space>venue<Key.space>selection,<Key.space>logisting<Key.backspace><Key.backspace>css,<Key.space><Key.shift>scheduling,<Key.space>
Screenshot: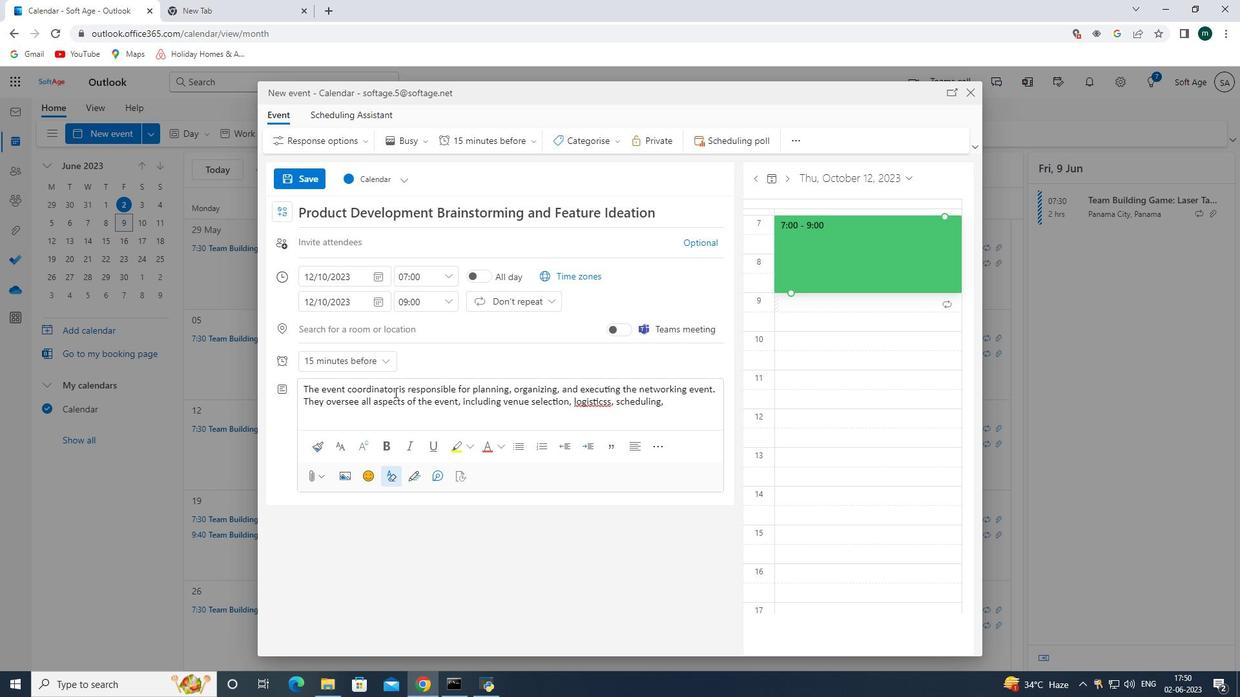 
Action: Mouse moved to (610, 403)
Screenshot: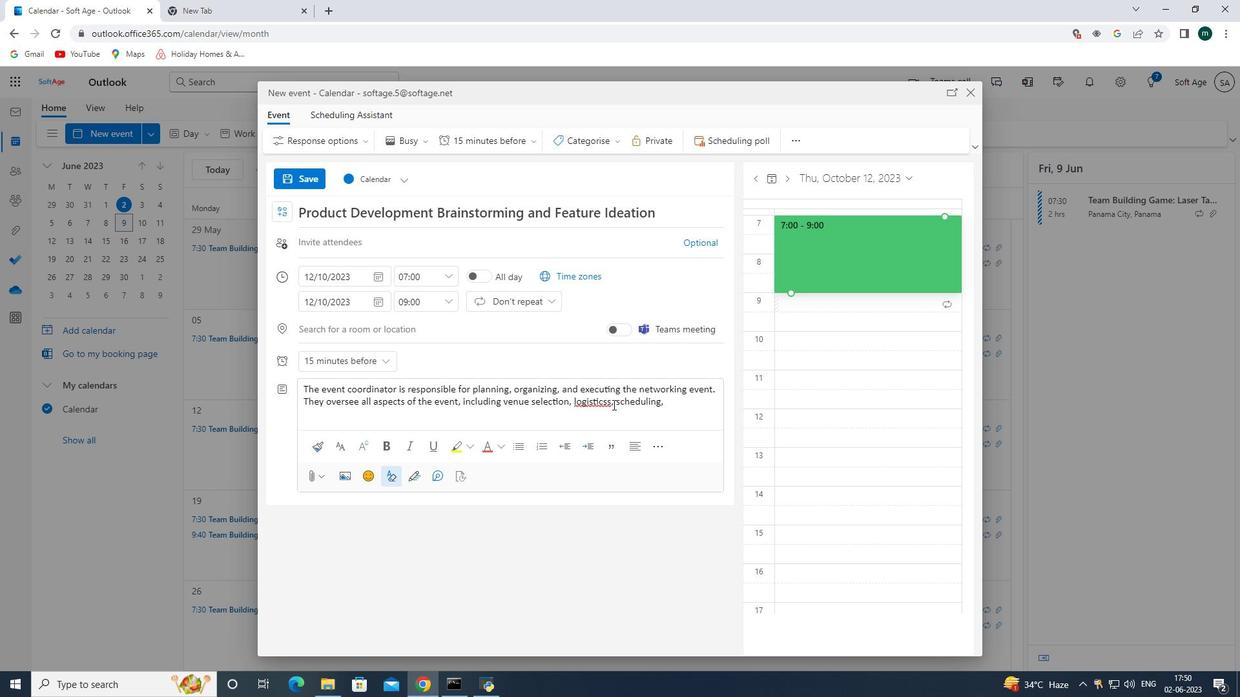 
Action: Mouse pressed left at (610, 403)
Screenshot: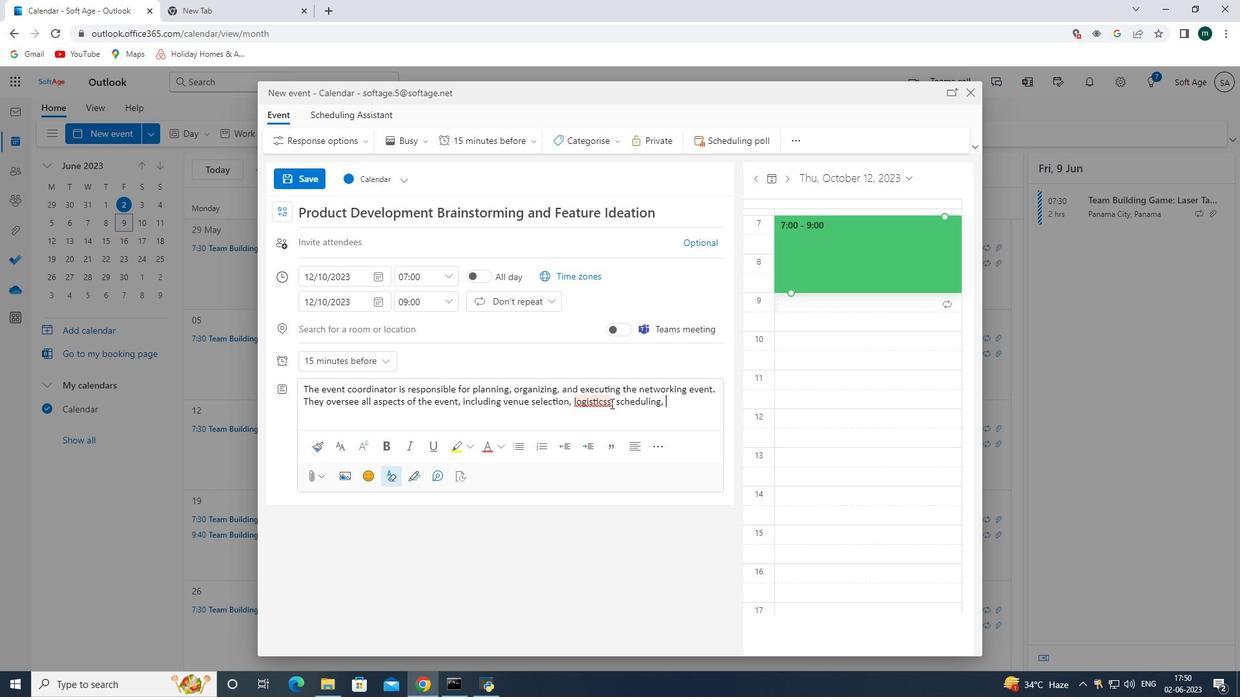 
Action: Key pressed <Key.backspace>
Screenshot: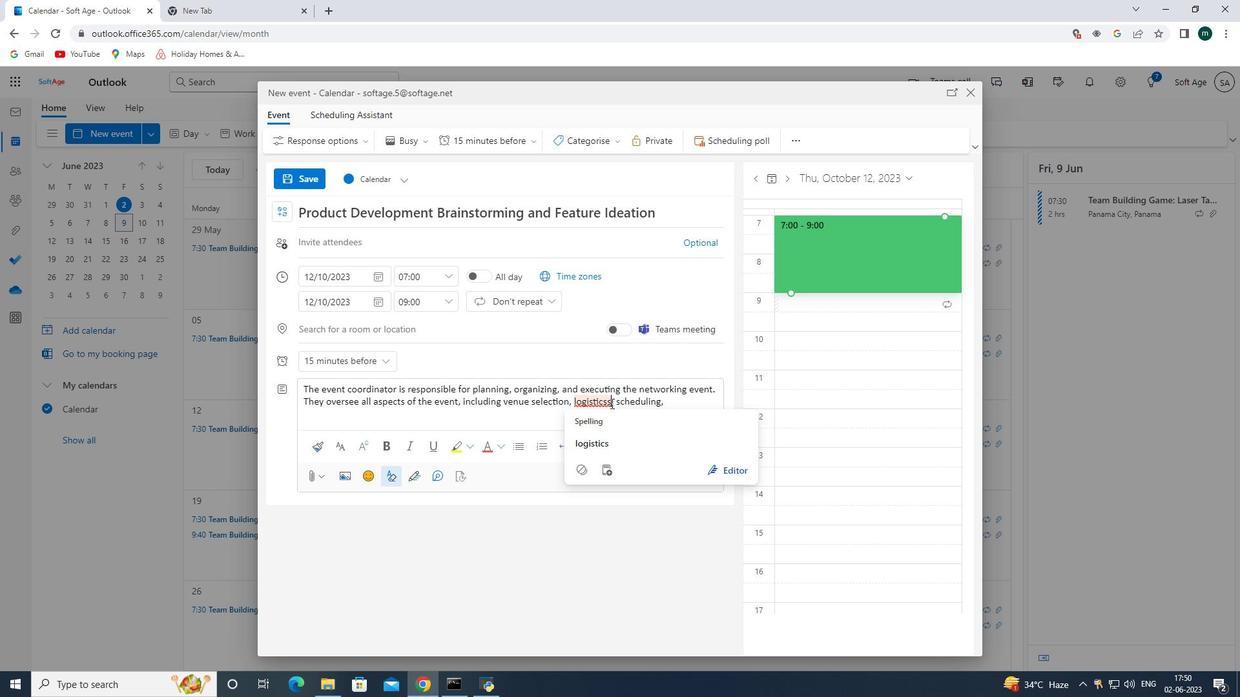 
Action: Mouse moved to (663, 402)
Screenshot: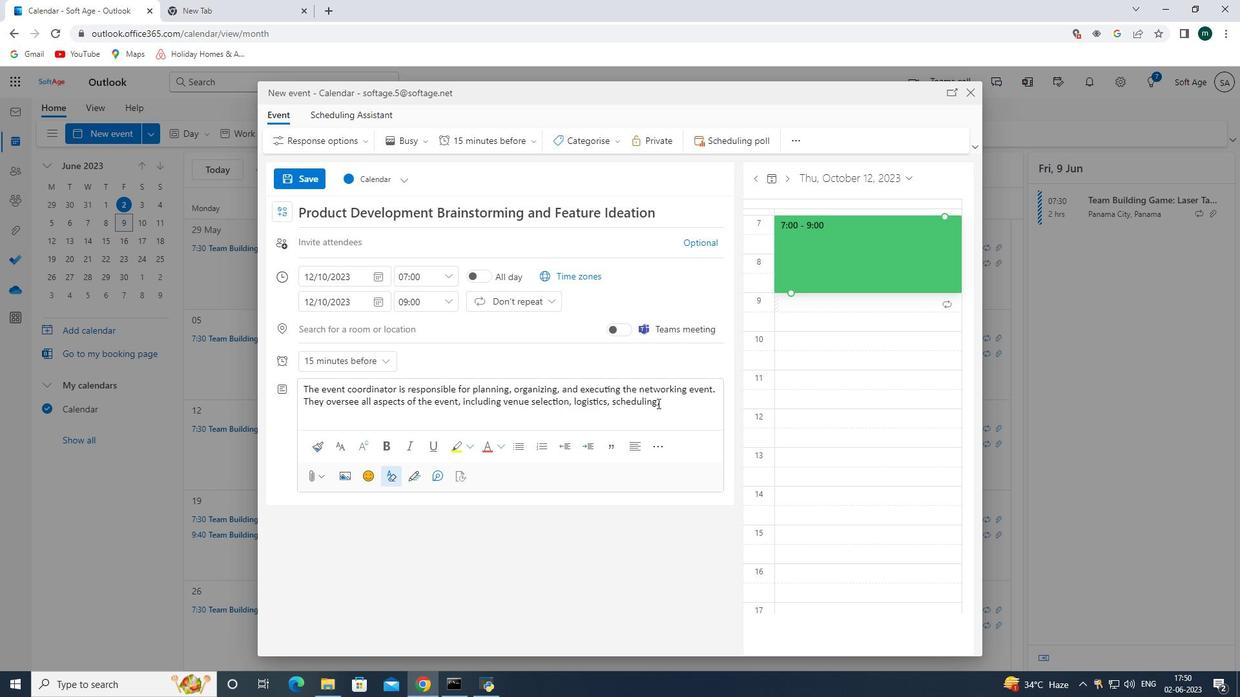 
Action: Mouse pressed left at (663, 402)
Screenshot: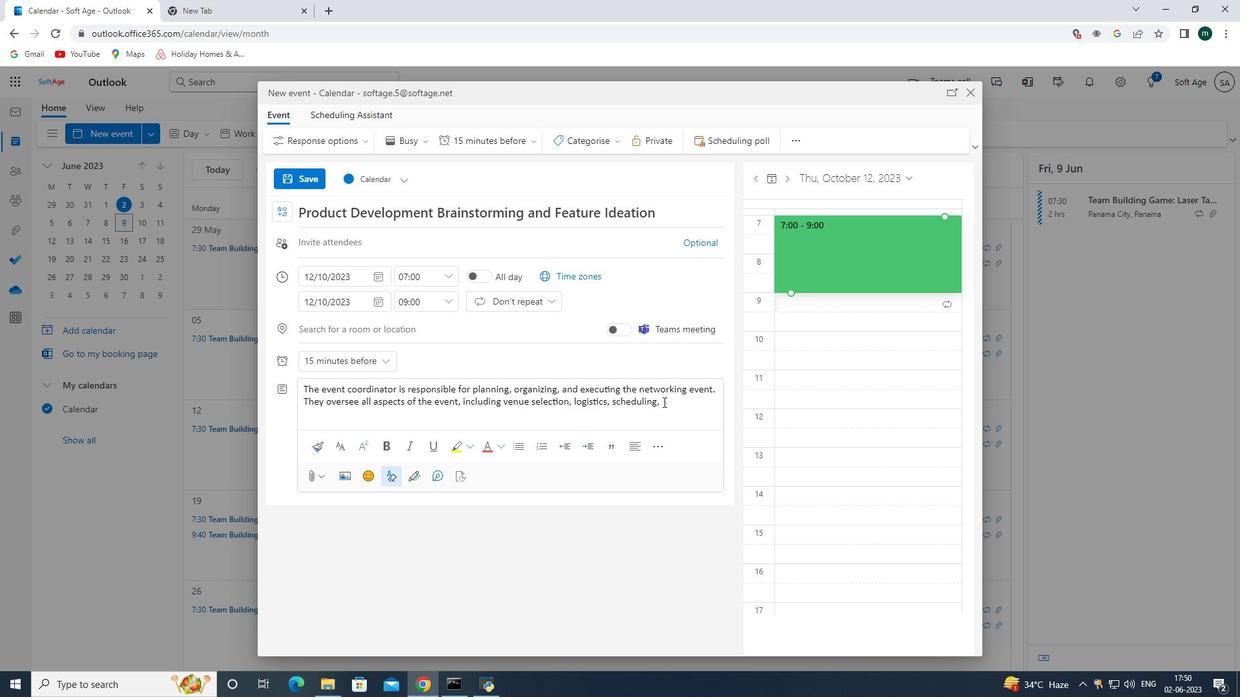 
Action: Key pressed vendor<Key.space>management,<Key.space>and<Key.space>pae<Key.backspace>rticipant<Key.space>registration.<Key.space><Key.shift>The<Key.space>event<Key.space>coordinator<Key.space>ensures<Key.space>a<Key.space>seamless<Key.space>and<Key.space>successful<Key.space>networking<Key.space>event<Key.space>that<Key.space>meets<Key.space>the<Key.space>a<Key.backspace>objectives<Key.space>and<Key.space>expectations<Key.space>of<Key.space>the<Key.space>meets<Key.space>the<Key.space>
Screenshot: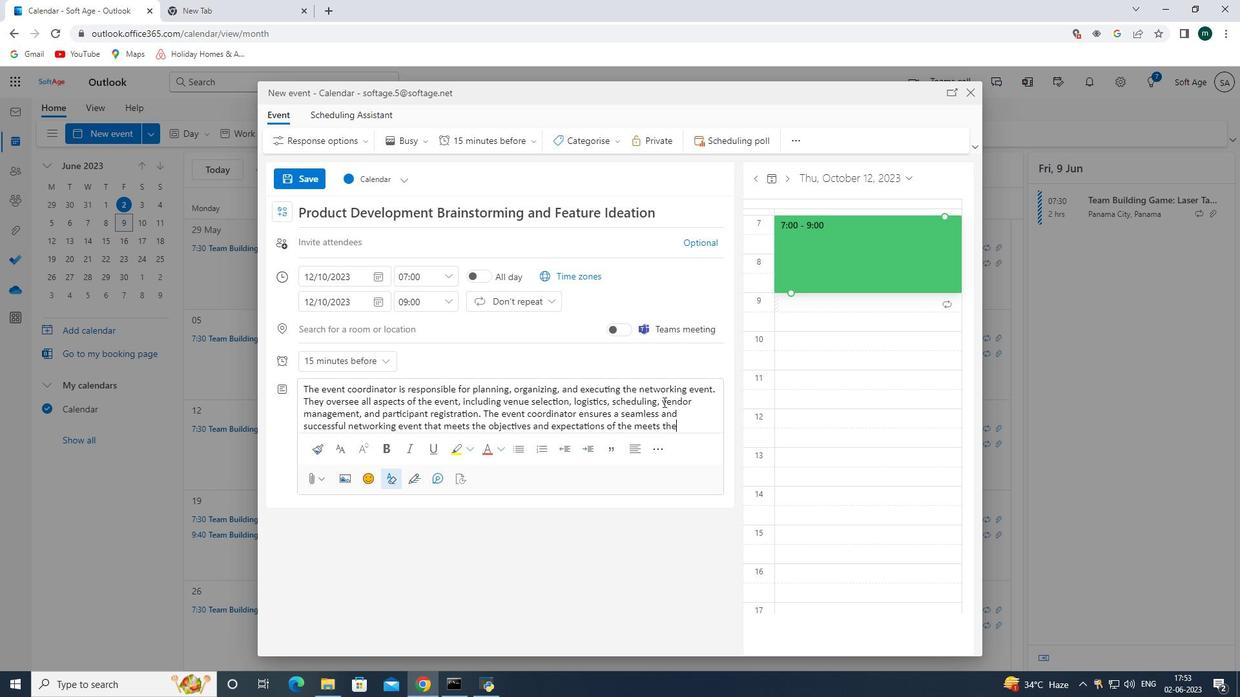 
Action: Mouse moved to (664, 428)
Screenshot: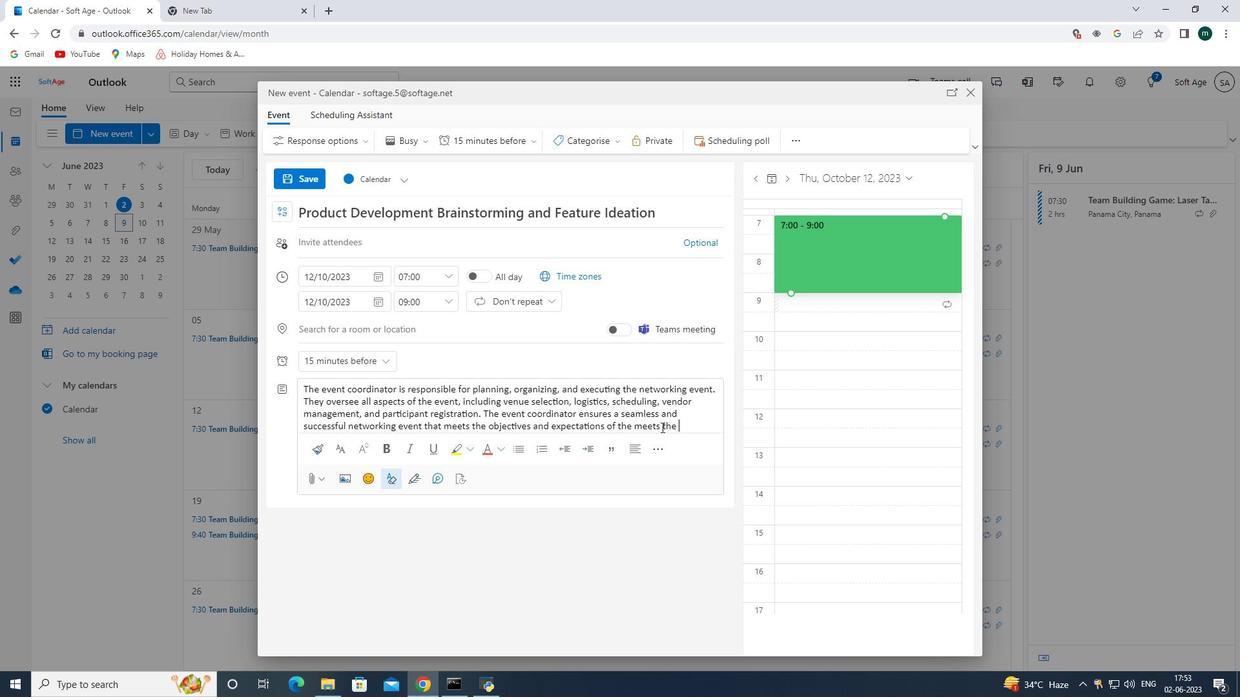 
Action: Key pressed <Key.backspace><Key.backspace><Key.backspace><Key.backspace><Key.backspace><Key.backspace><Key.backspace><Key.backspace><Key.backspace><Key.backspace>attendees
Screenshot: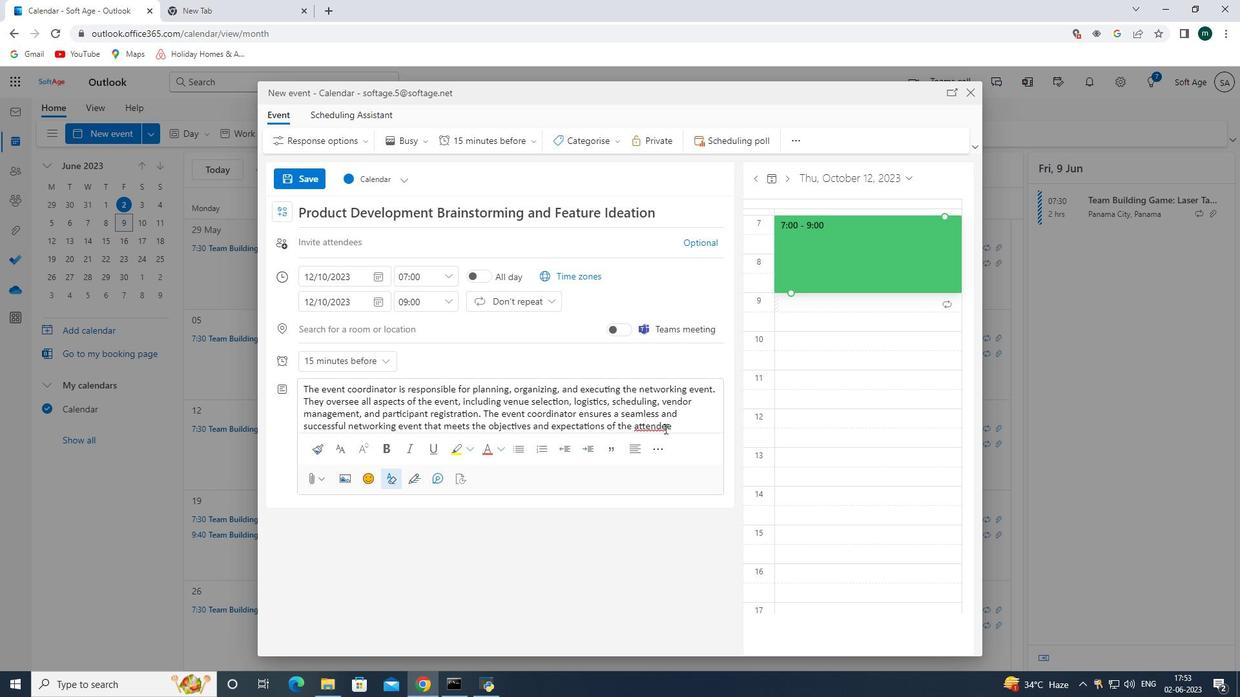 
Action: Mouse moved to (683, 422)
Screenshot: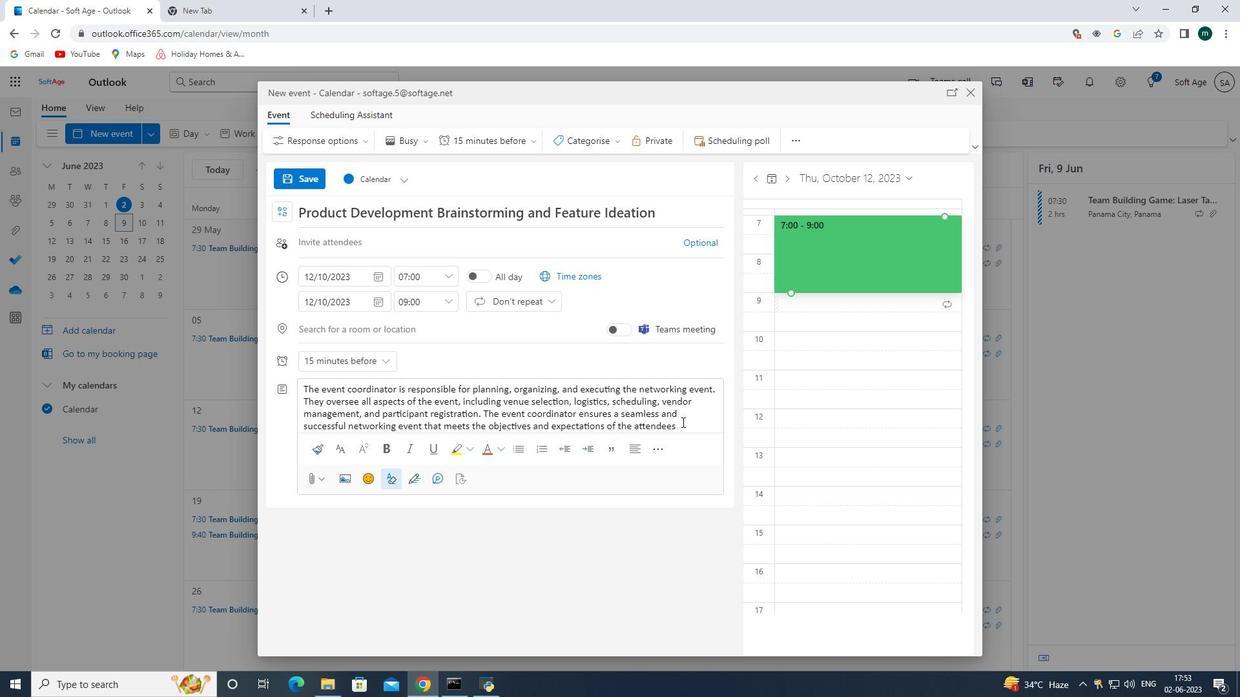 
Action: Key pressed .
Screenshot: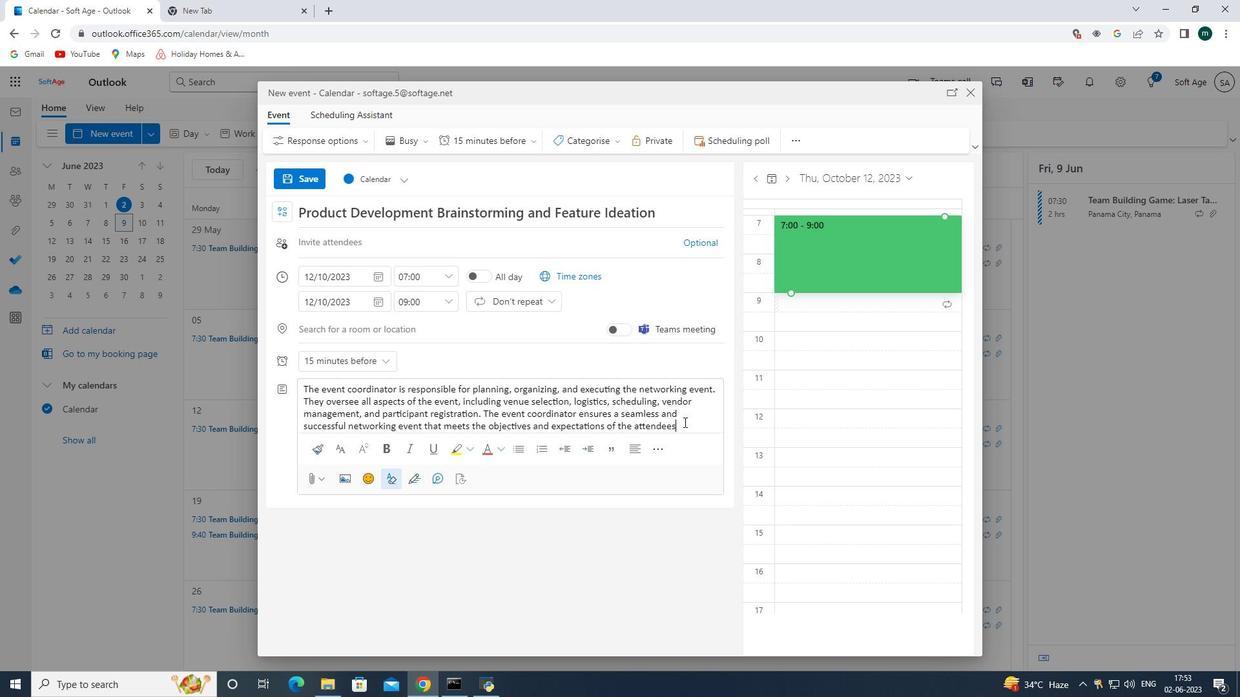 
Action: Mouse moved to (616, 142)
Screenshot: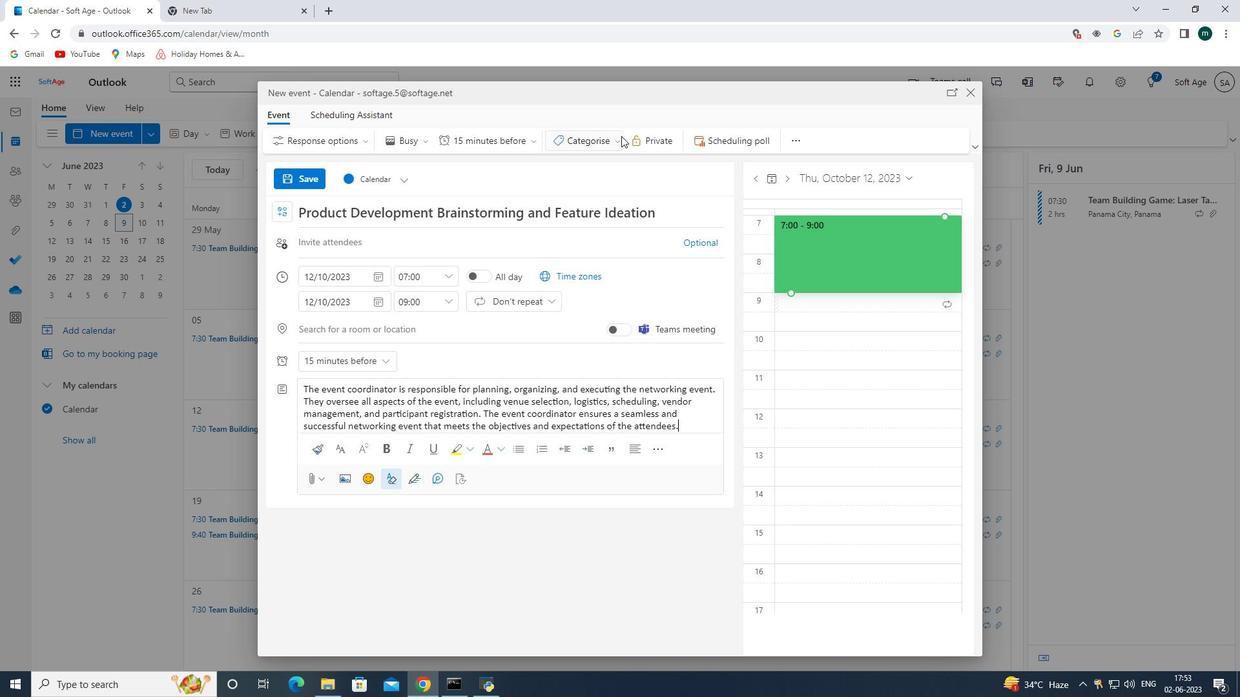
Action: Mouse pressed left at (616, 142)
Screenshot: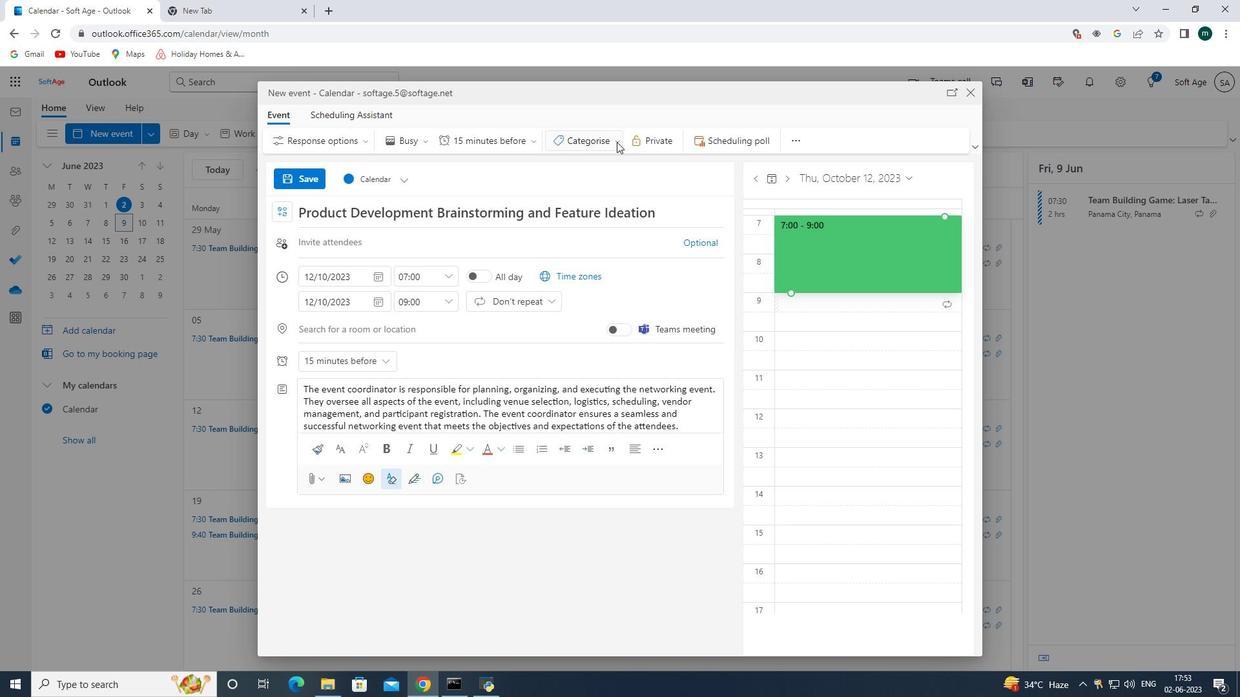 
Action: Mouse moved to (578, 249)
Screenshot: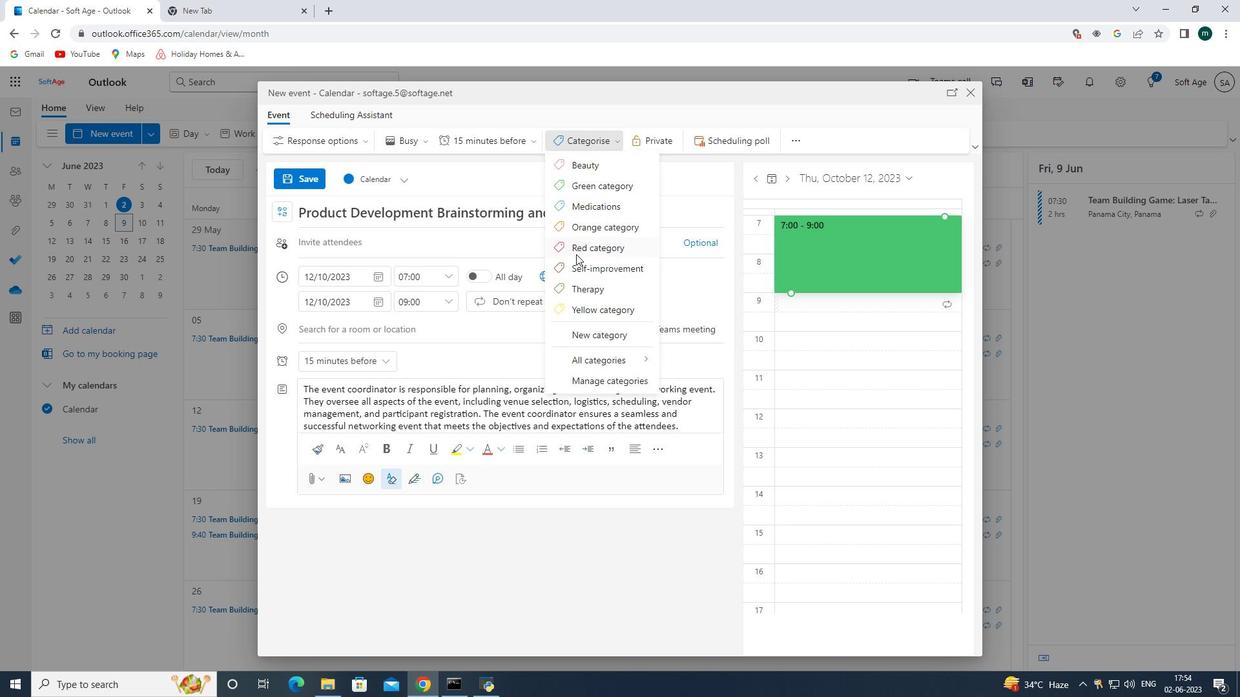 
Action: Mouse pressed left at (578, 249)
Screenshot: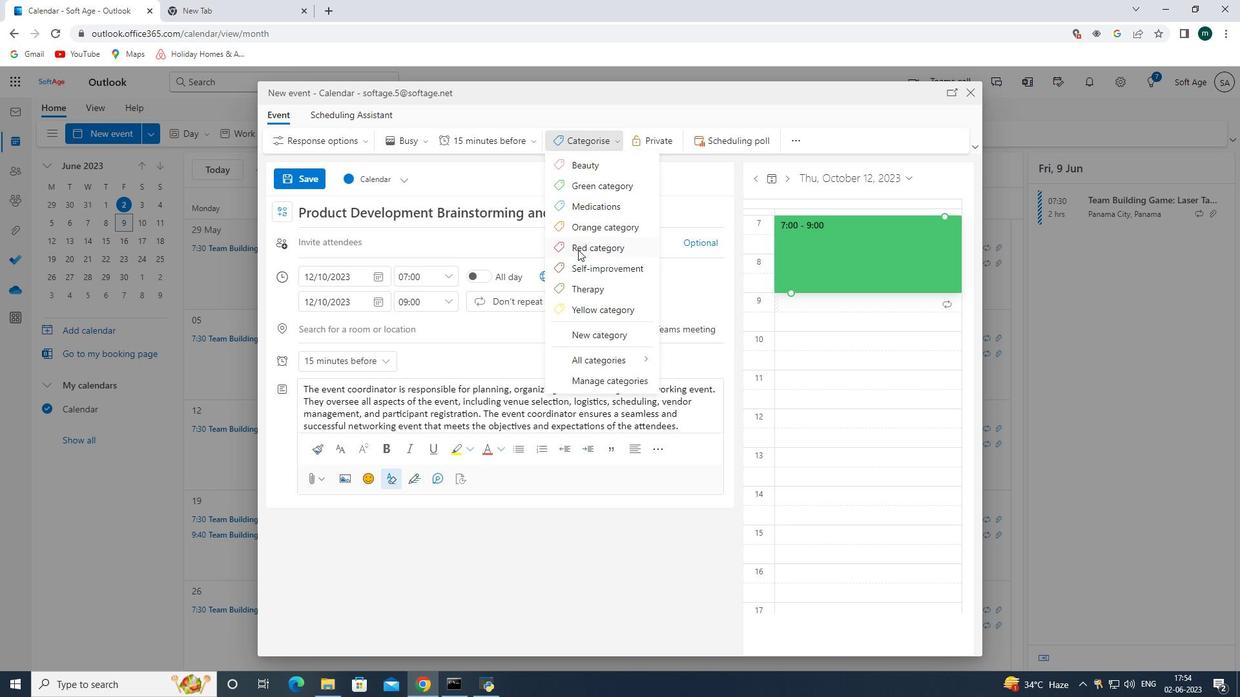 
Action: Mouse moved to (404, 326)
Screenshot: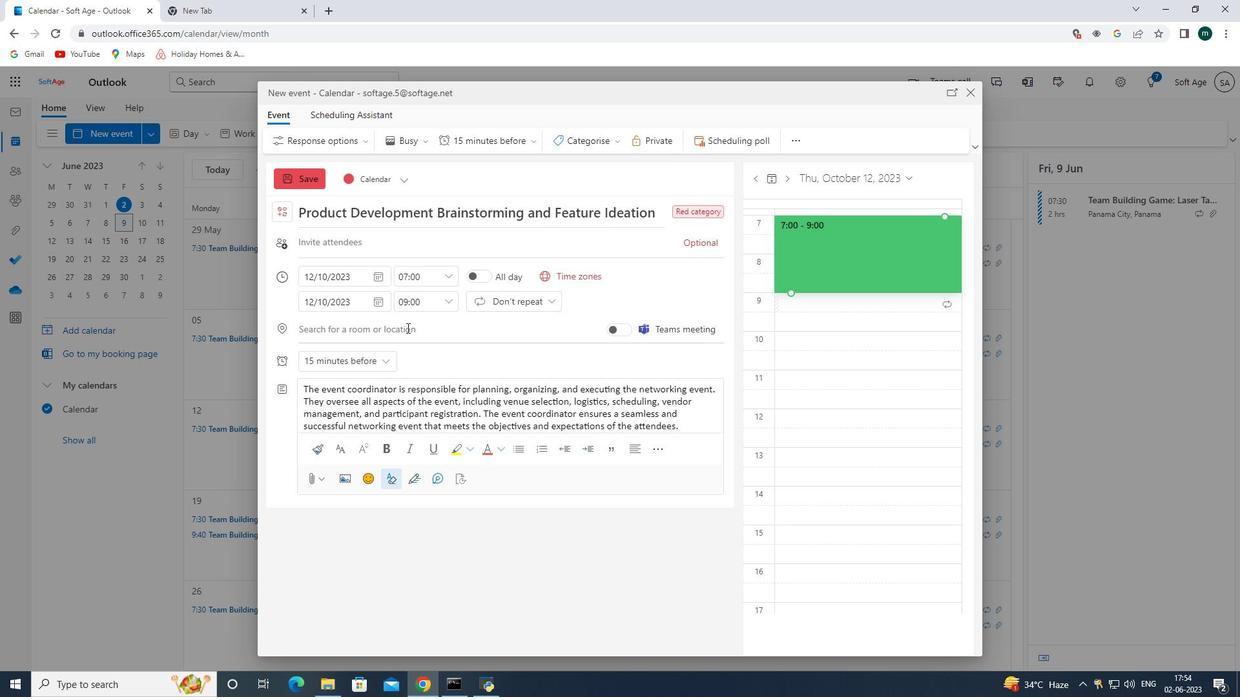
Action: Mouse pressed left at (404, 326)
Screenshot: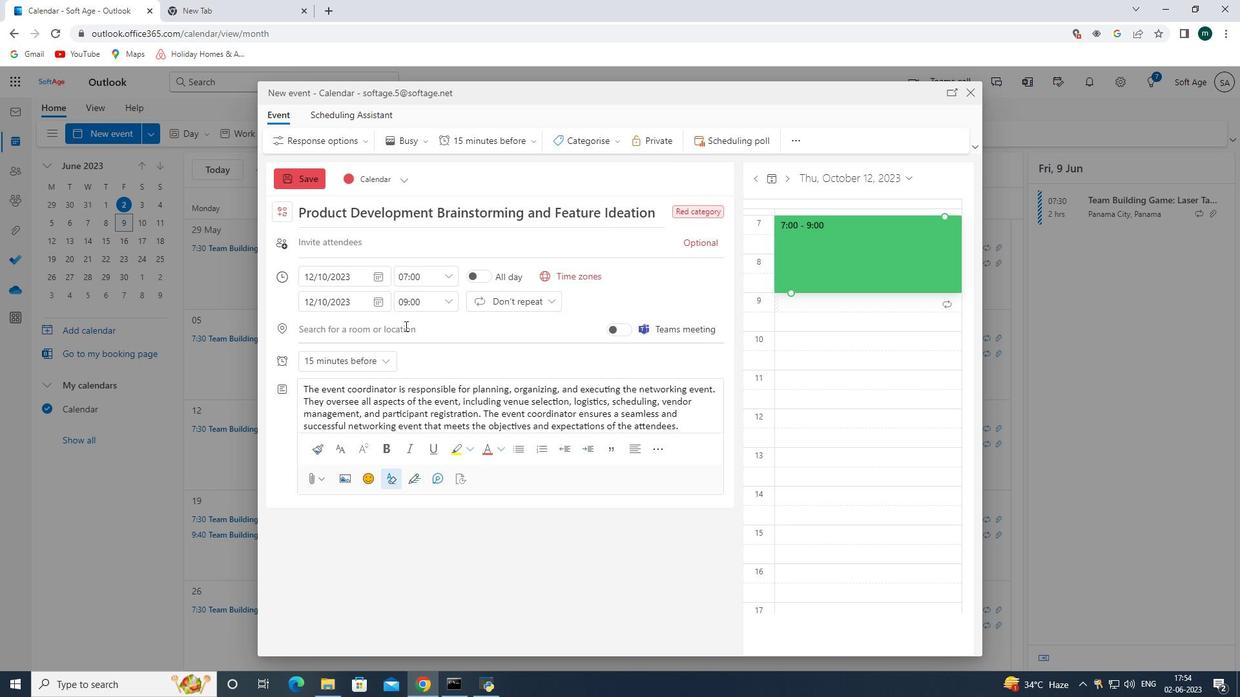 
Action: Key pressed 789<Key.space><Key.shift>RUa<Key.backspace><Key.backspace>ua<Key.space><Key.shift>Augusta,<Key.space><Key.shift>Lisbon,<Key.space><Key.shift>Portugal
Screenshot: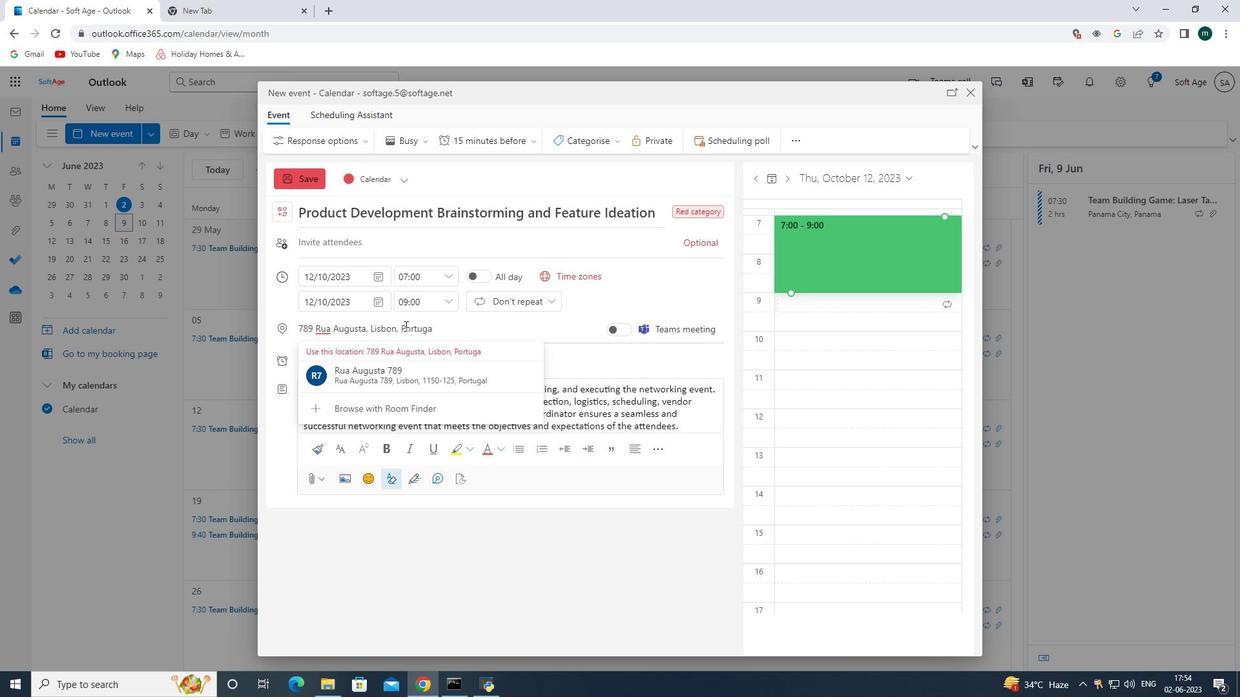 
Action: Mouse moved to (408, 348)
Screenshot: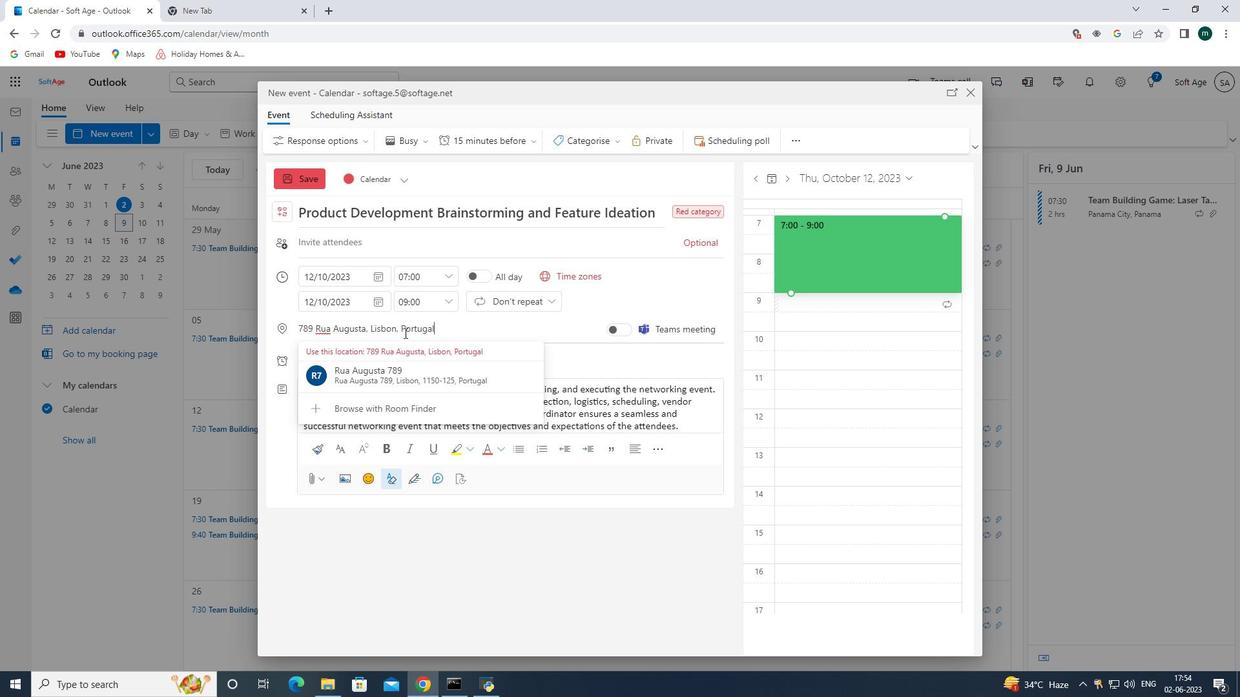 
Action: Mouse pressed left at (408, 348)
Screenshot: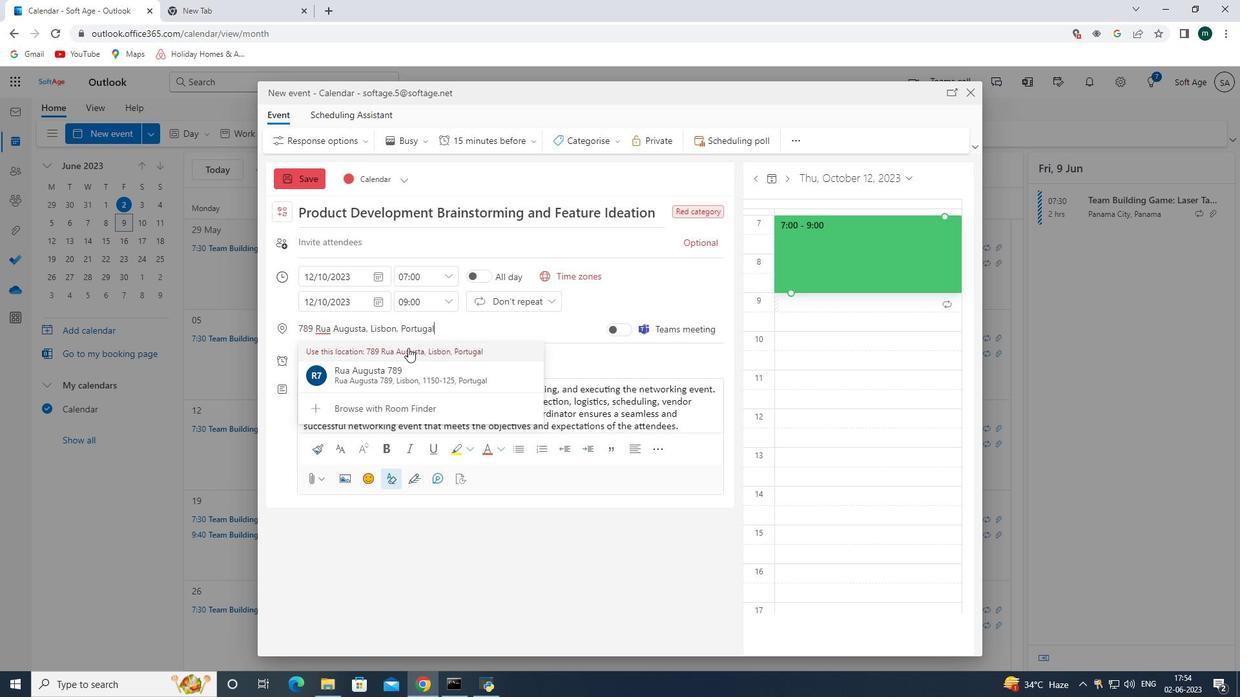 
Action: Mouse moved to (377, 247)
Screenshot: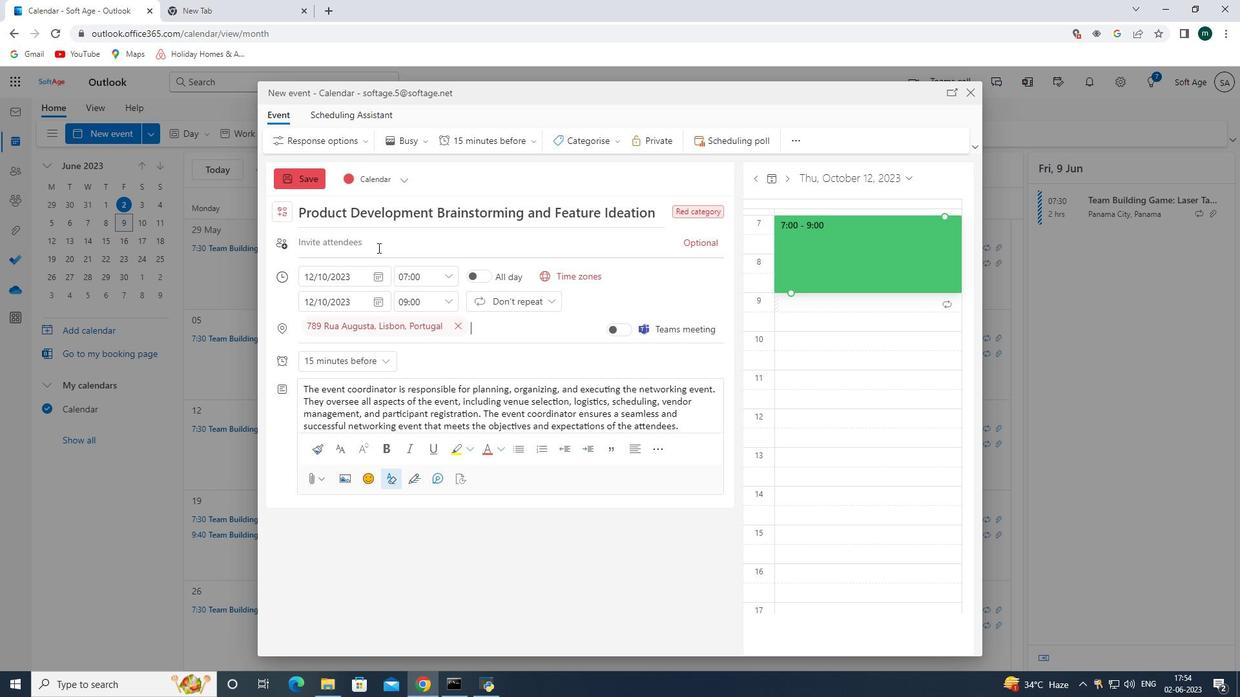 
Action: Mouse pressed left at (377, 247)
Screenshot: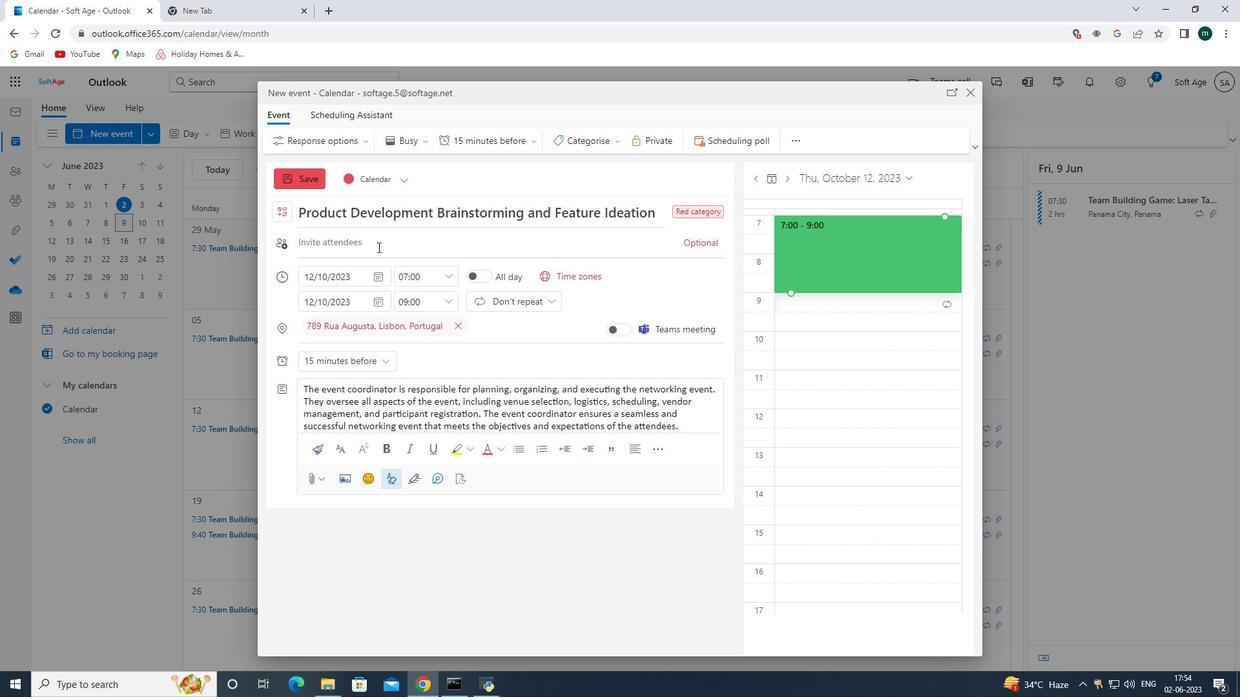 
Action: Mouse moved to (394, 315)
Screenshot: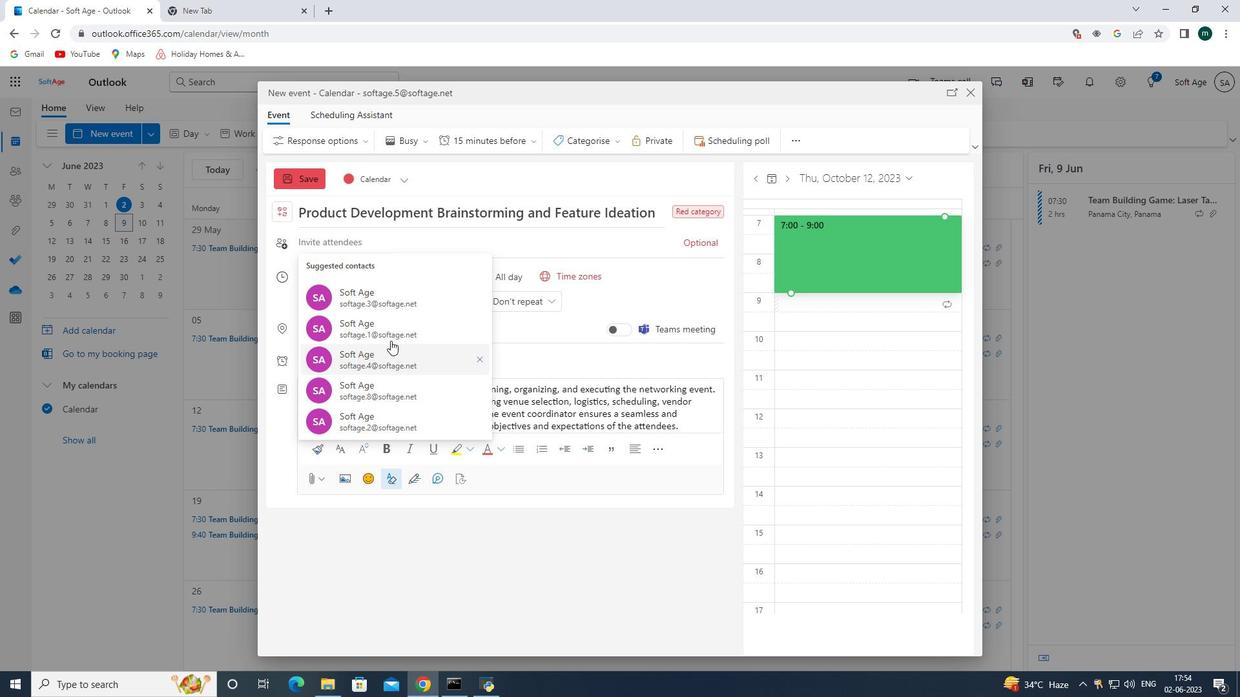 
Action: Key pressed softage.10<Key.shift>@
Screenshot: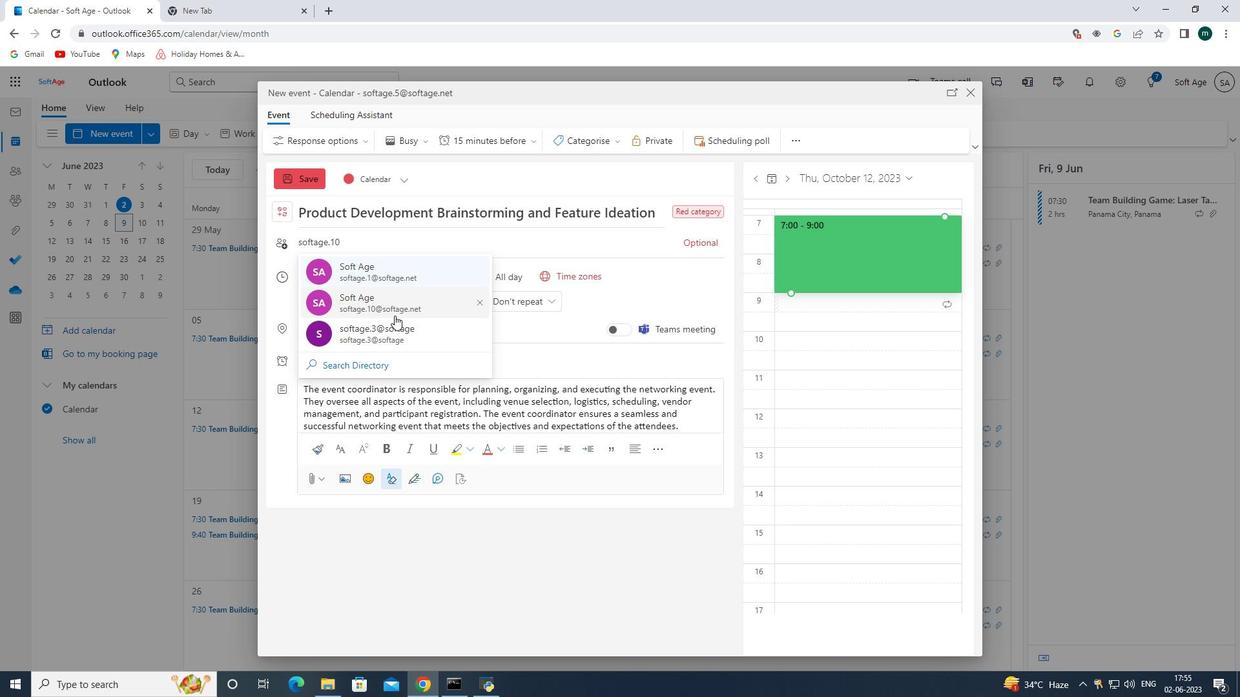 
Action: Mouse moved to (398, 304)
Screenshot: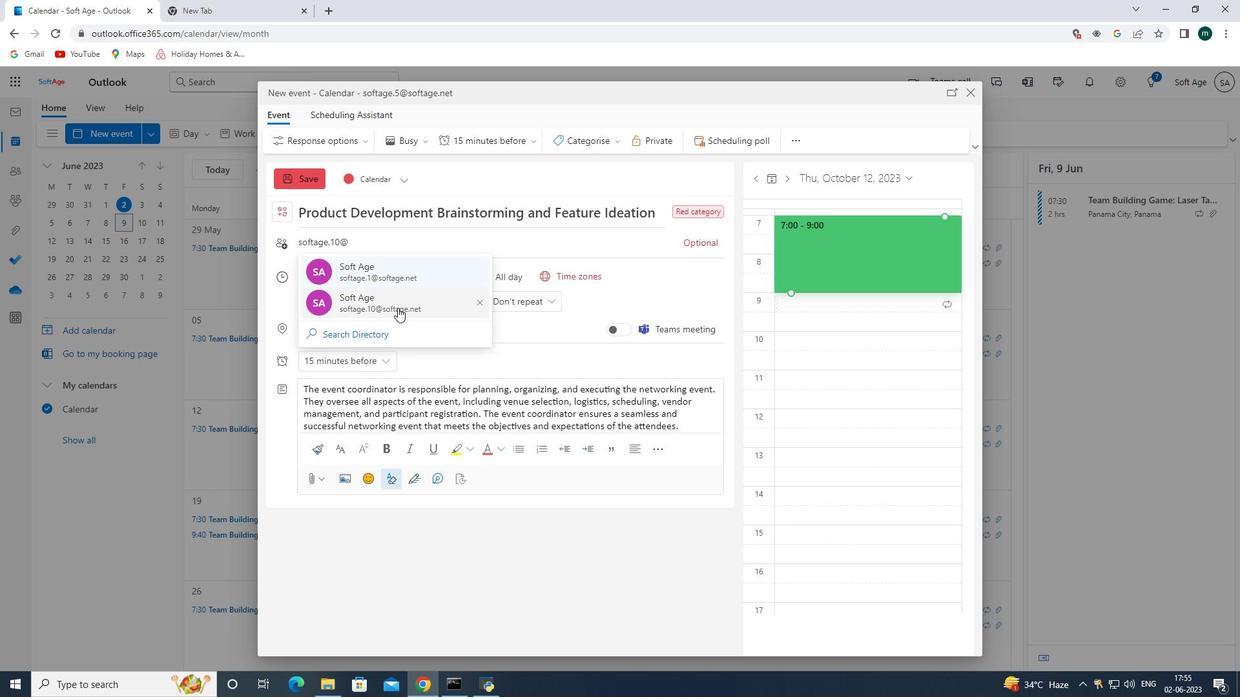 
Action: Mouse pressed left at (398, 304)
Screenshot: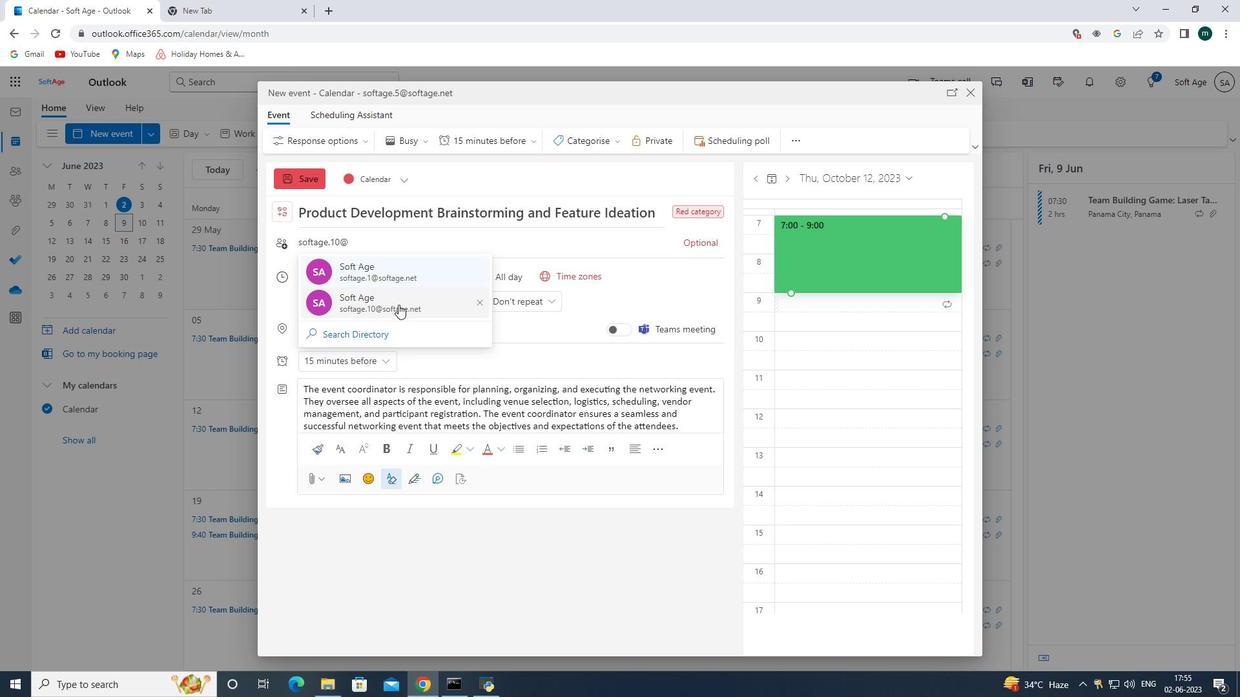 
Action: Key pressed softage
Screenshot: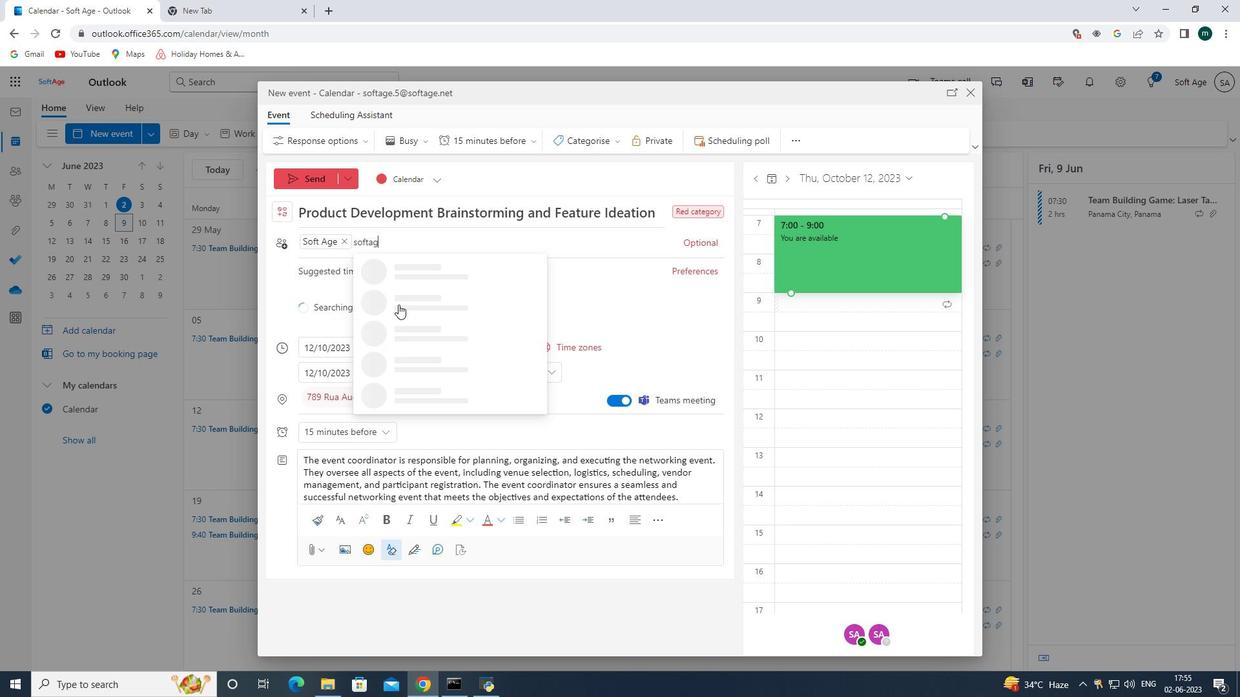
Action: Mouse moved to (442, 271)
Screenshot: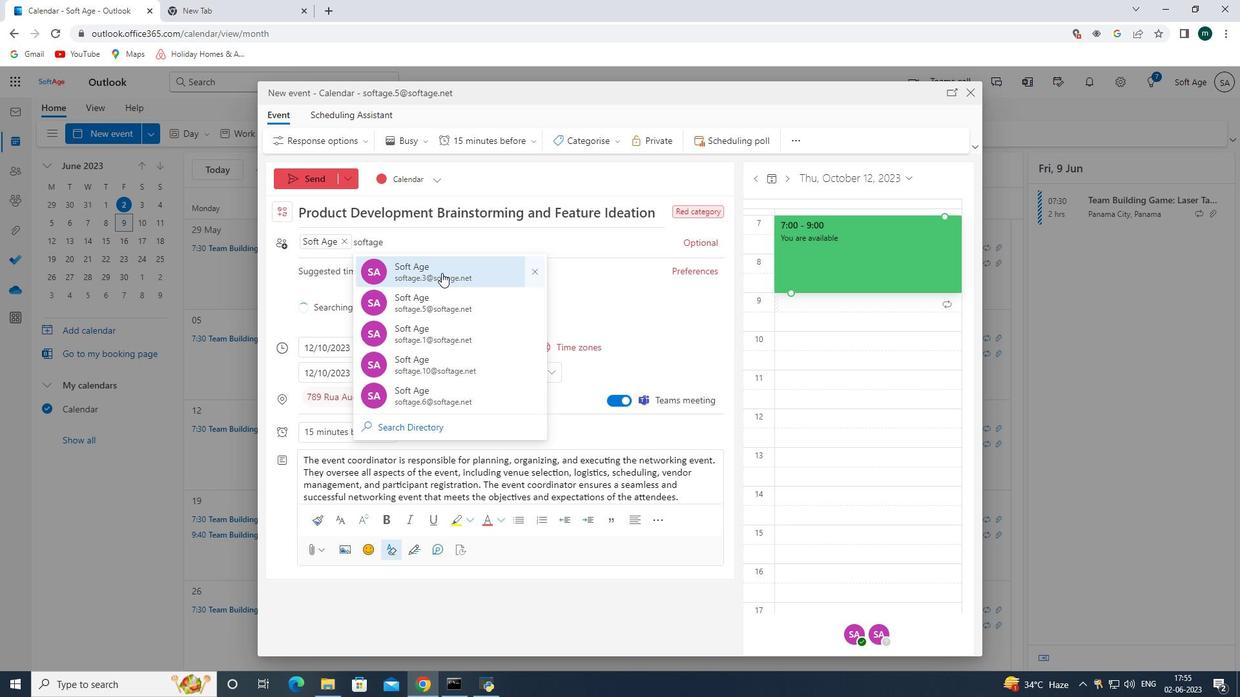 
Action: Mouse pressed left at (442, 271)
Screenshot: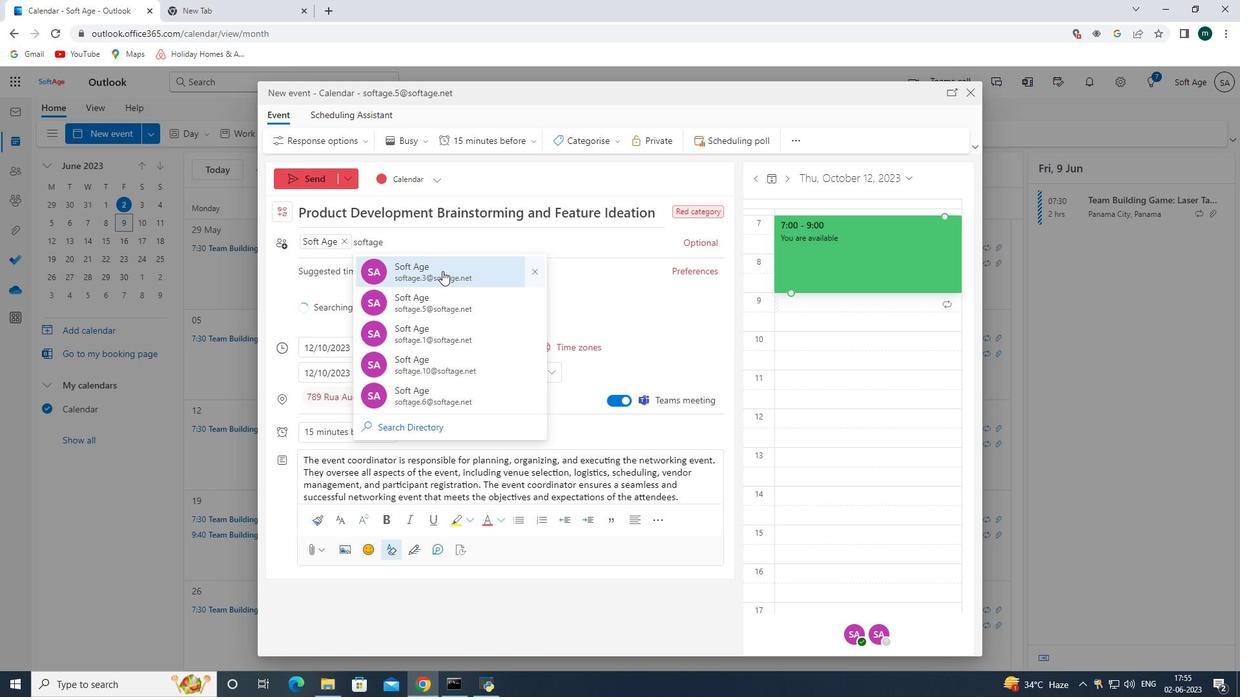 
Action: Mouse moved to (388, 439)
Screenshot: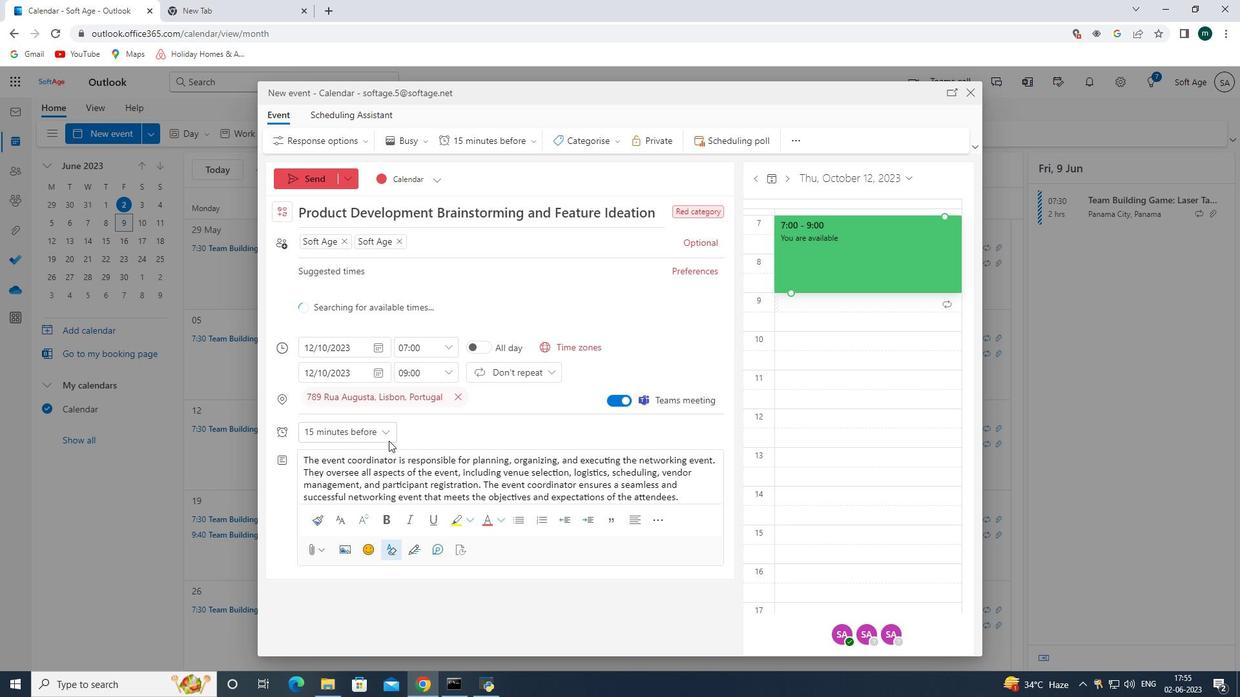 
Action: Mouse pressed left at (388, 439)
Screenshot: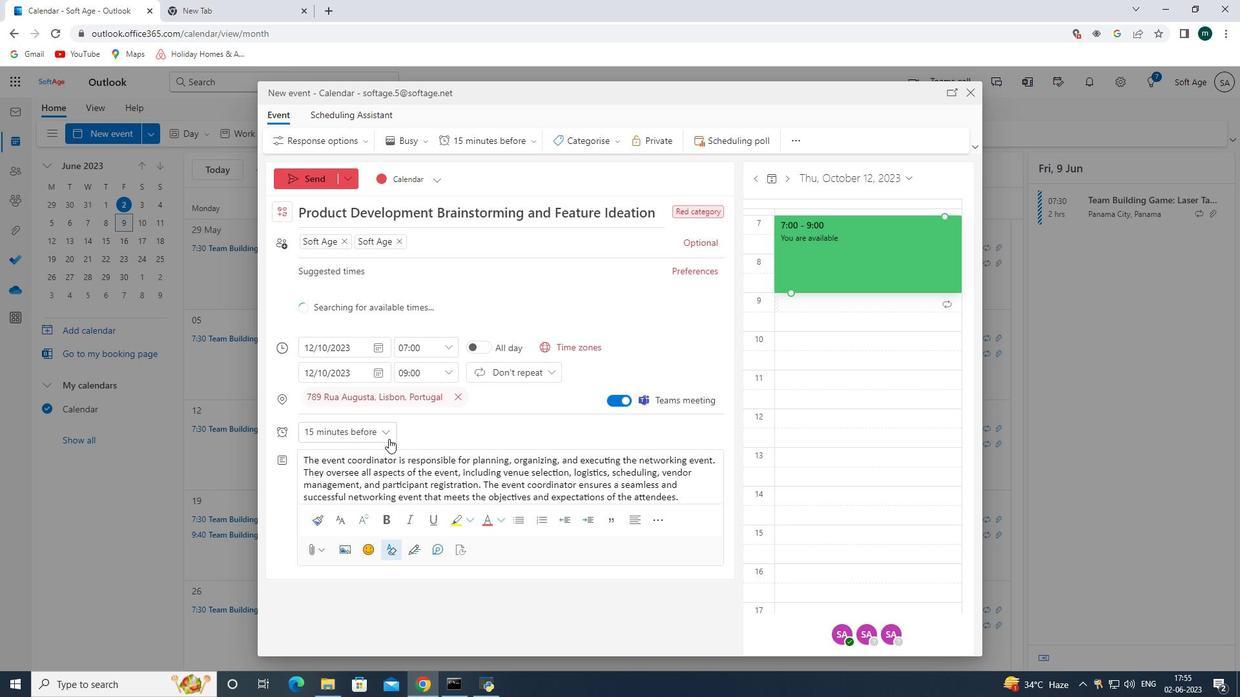 
Action: Mouse moved to (345, 271)
Screenshot: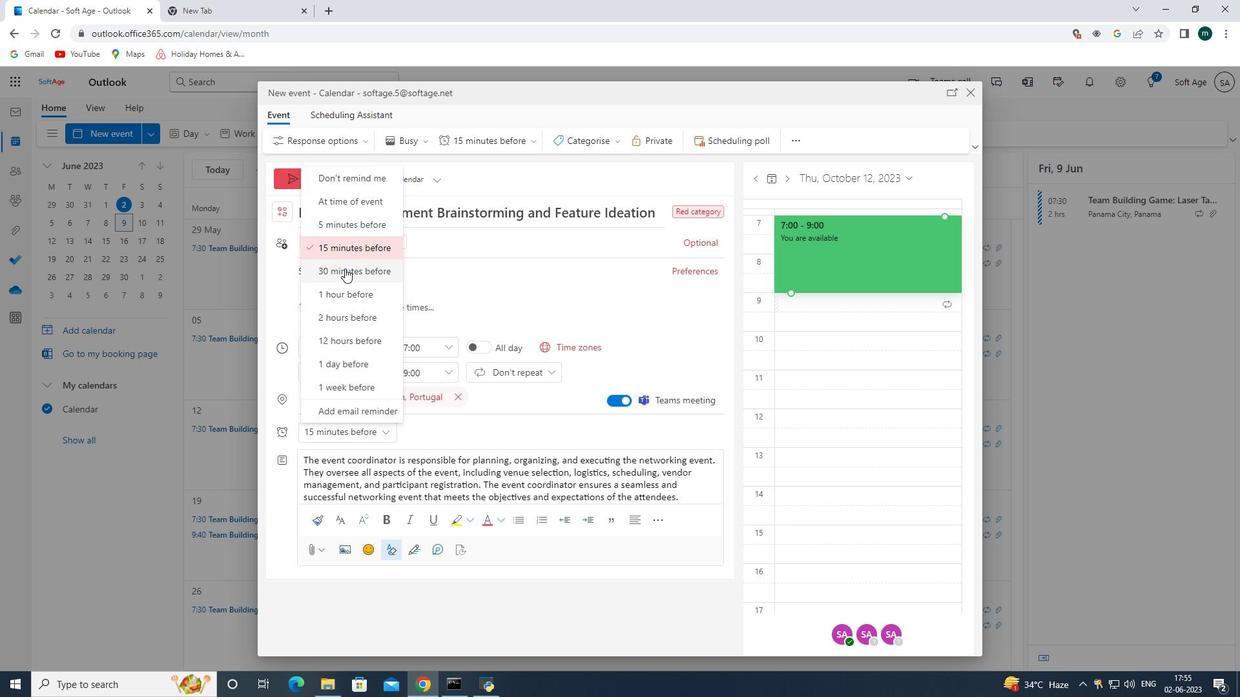 
Action: Mouse pressed left at (345, 271)
Screenshot: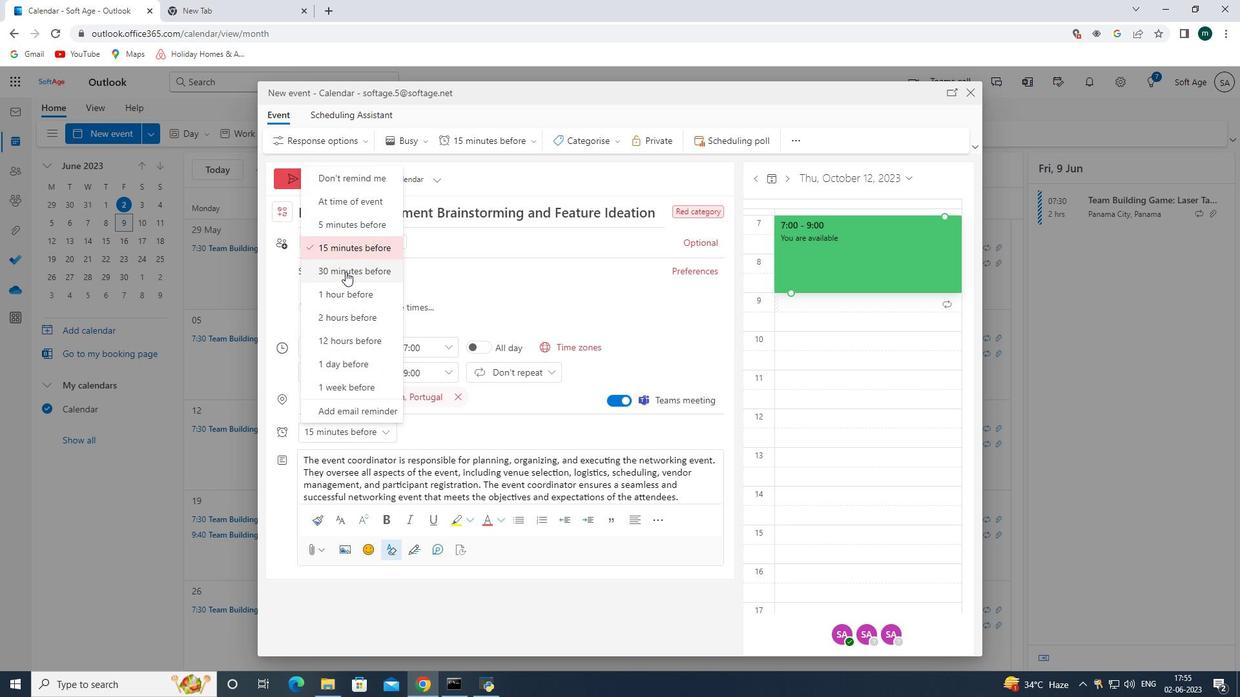 
Action: Mouse moved to (308, 173)
Screenshot: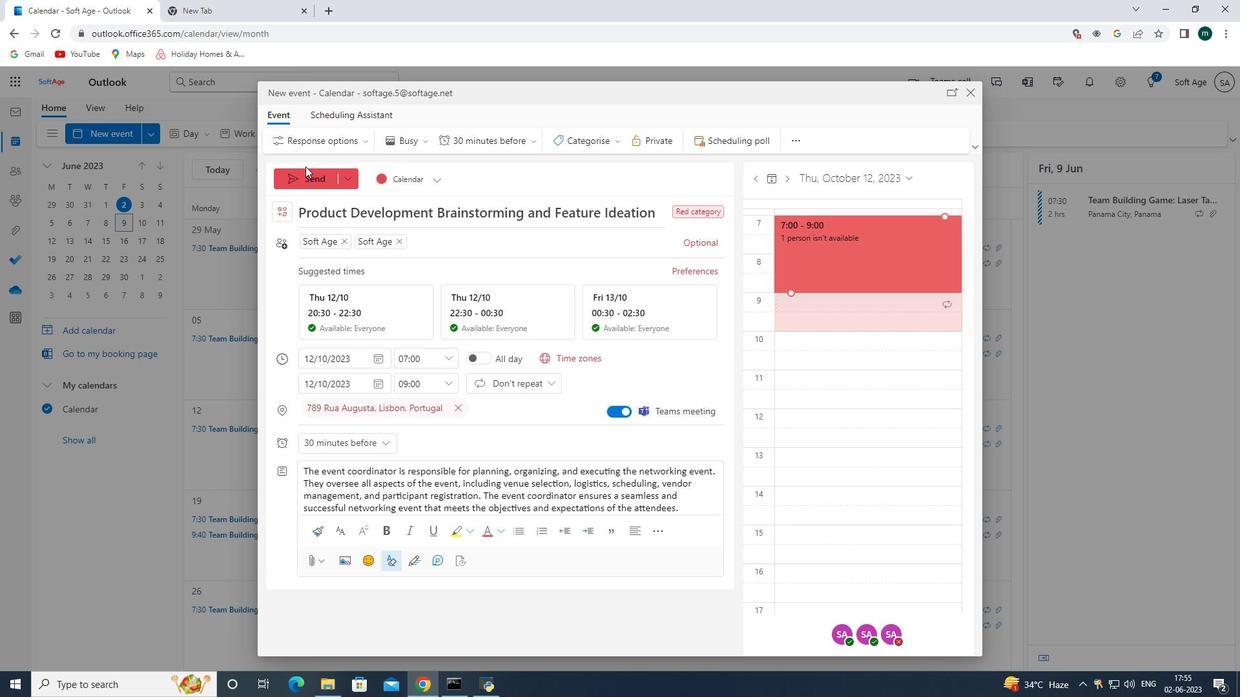 
Action: Mouse pressed left at (308, 173)
Screenshot: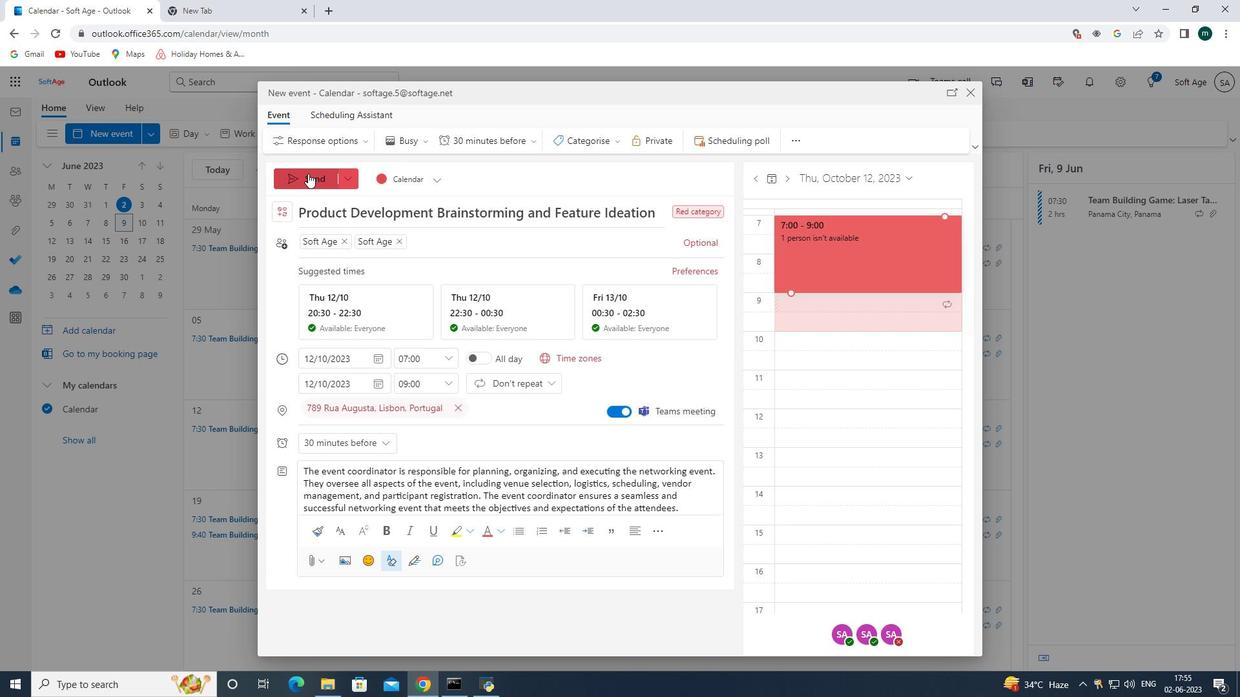 
